 Task: Search one way flight ticket for 1 adult, 6 children, 1 infant in seat and 1 infant on lap in business from Yuma: Yuma International Airport/mcas Yuma to Greensboro: Piedmont Triad International Airport on 5-1-2023. Choice of flights is United. Number of bags: 2 carry on bags. Price is upto 30000. Outbound departure time preference is 6:30.
Action: Mouse moved to (298, 210)
Screenshot: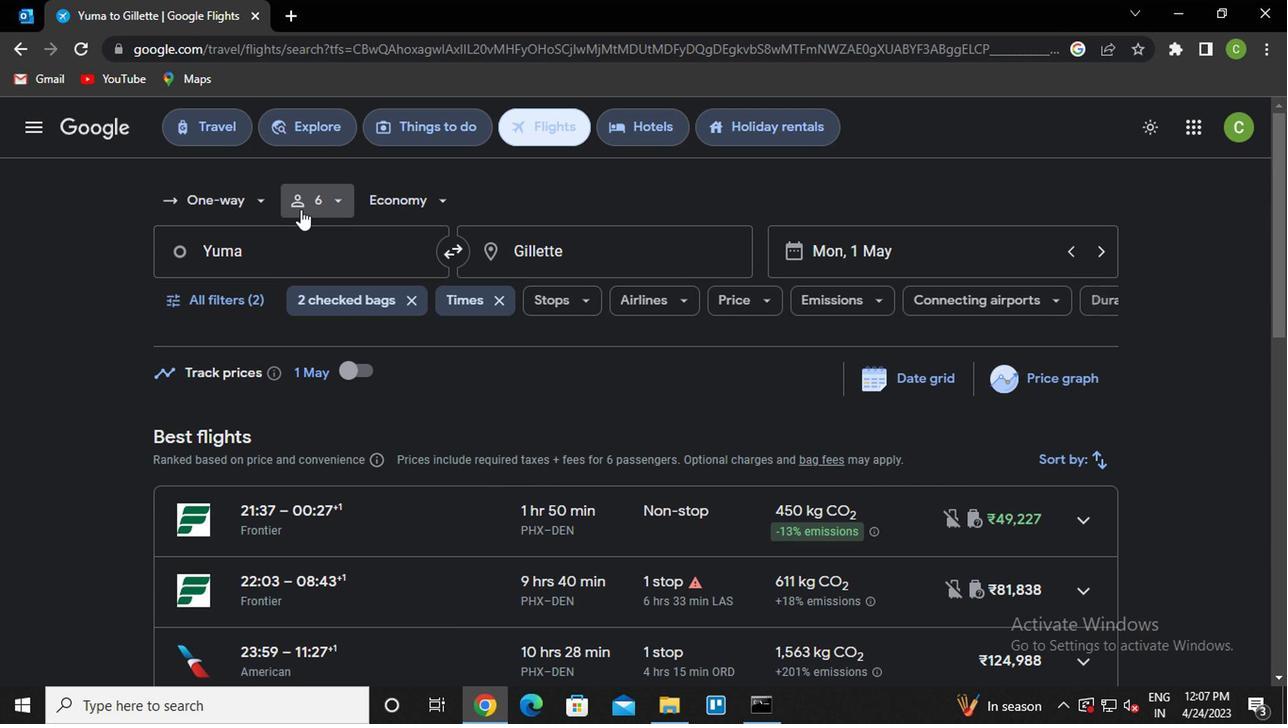 
Action: Mouse pressed left at (298, 210)
Screenshot: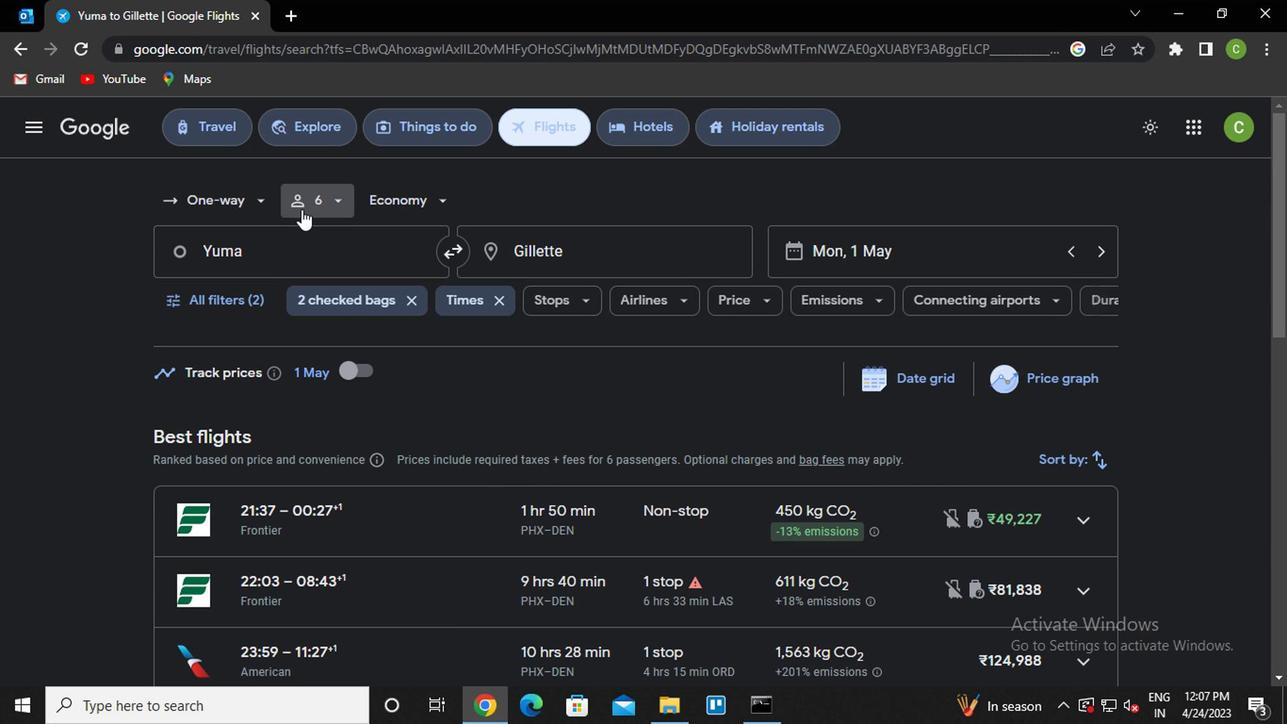 
Action: Mouse moved to (411, 250)
Screenshot: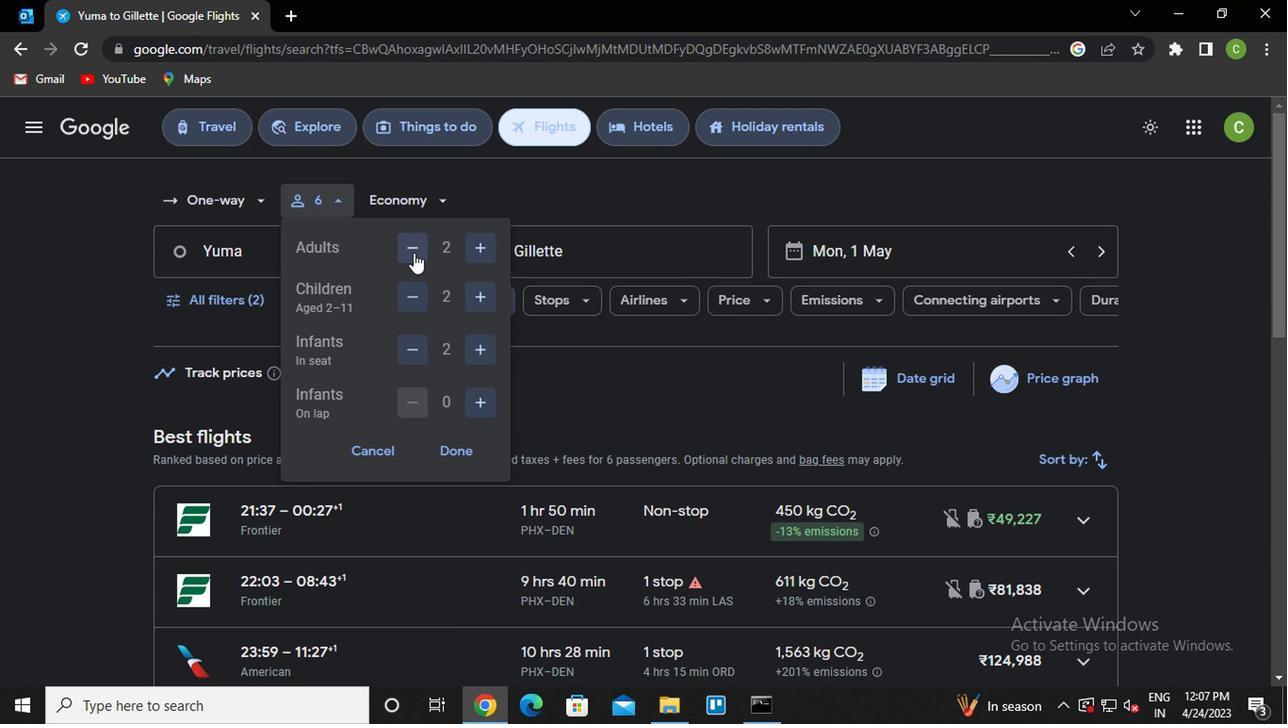 
Action: Mouse pressed left at (411, 250)
Screenshot: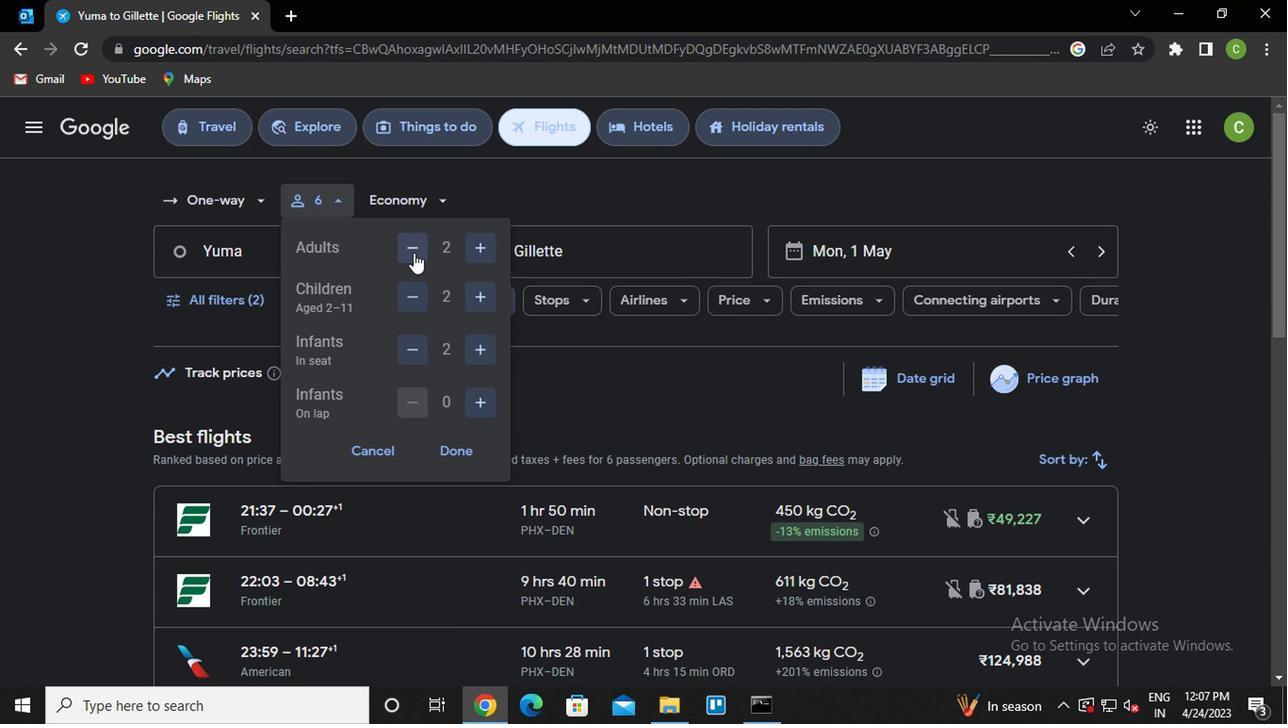 
Action: Mouse moved to (486, 293)
Screenshot: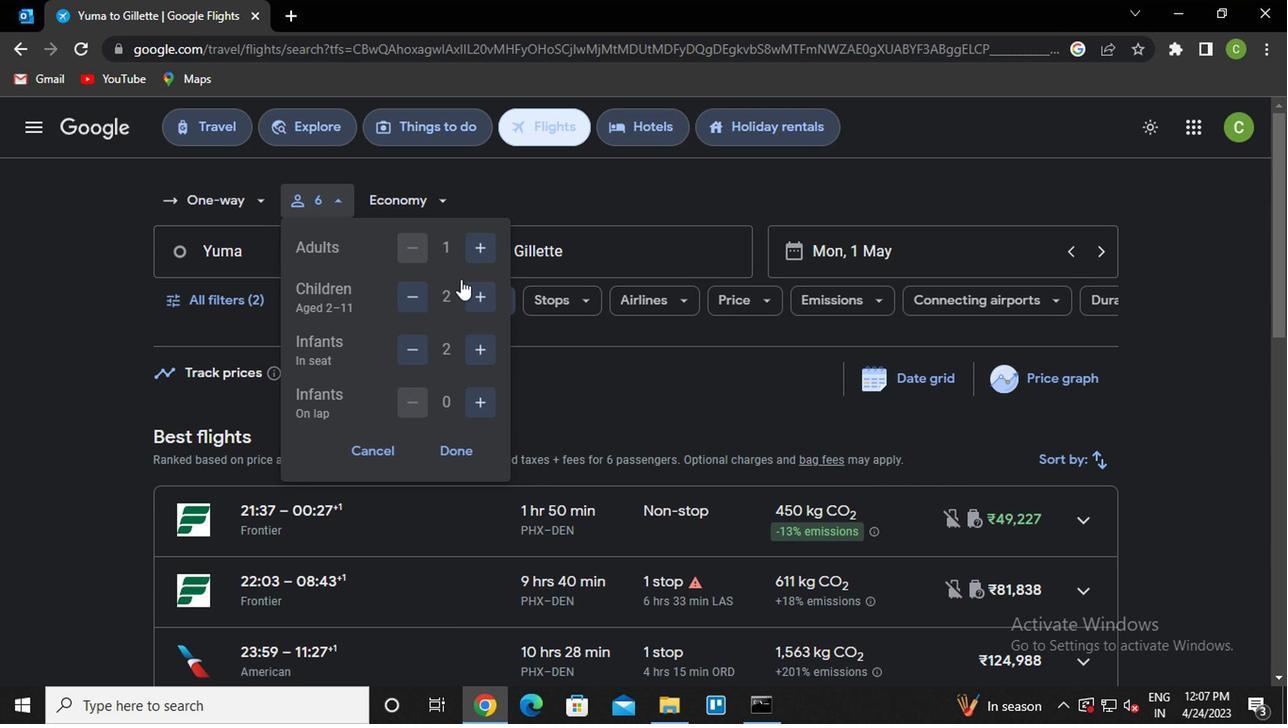 
Action: Mouse pressed left at (486, 293)
Screenshot: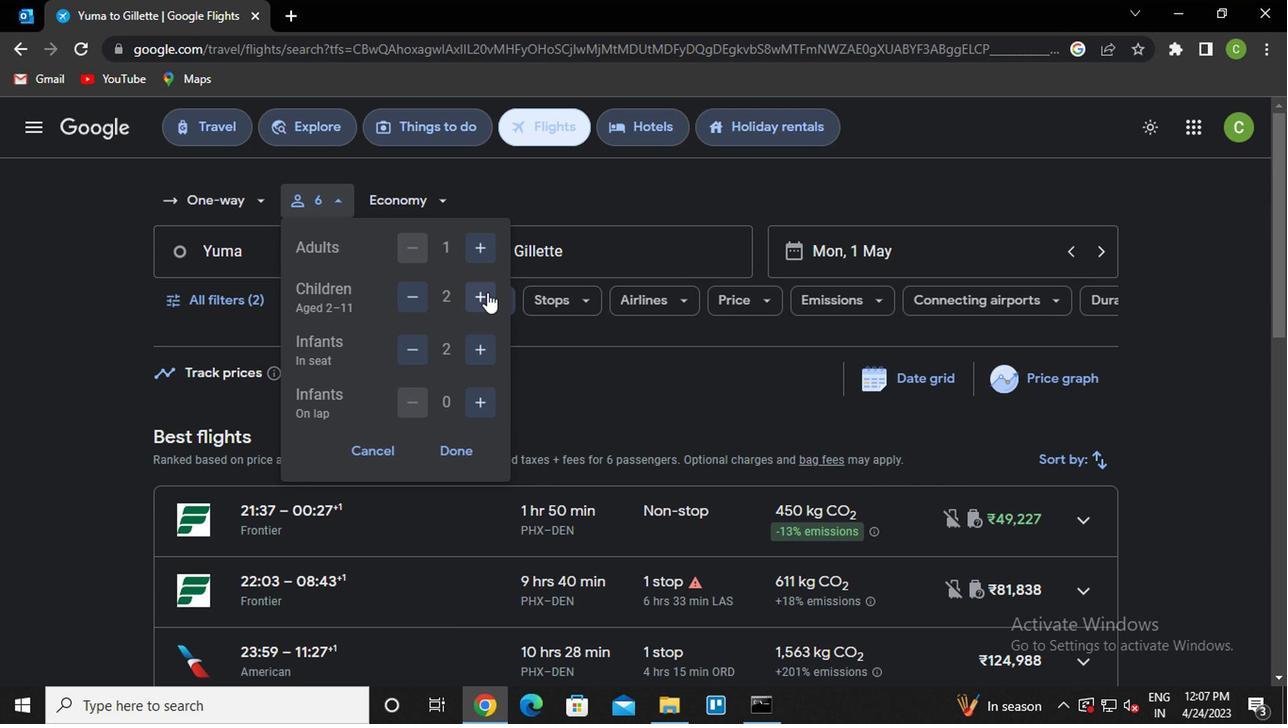 
Action: Mouse pressed left at (486, 293)
Screenshot: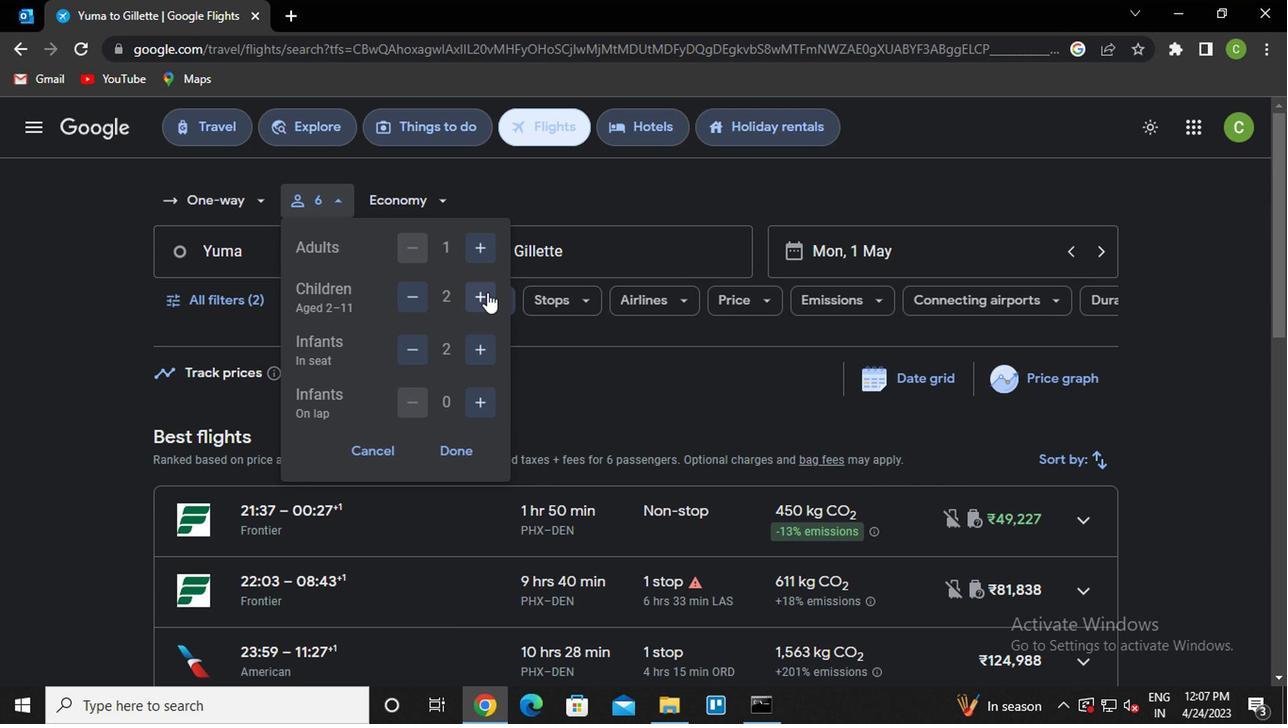 
Action: Mouse pressed left at (486, 293)
Screenshot: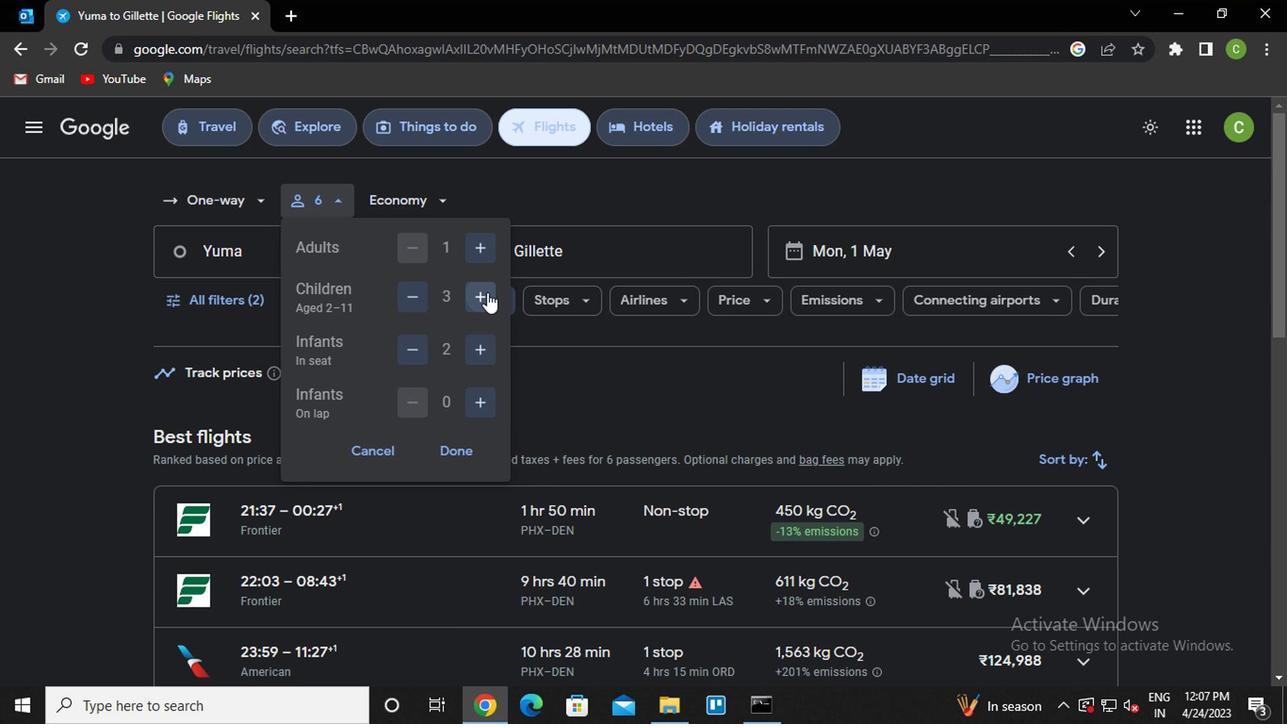 
Action: Mouse pressed left at (486, 293)
Screenshot: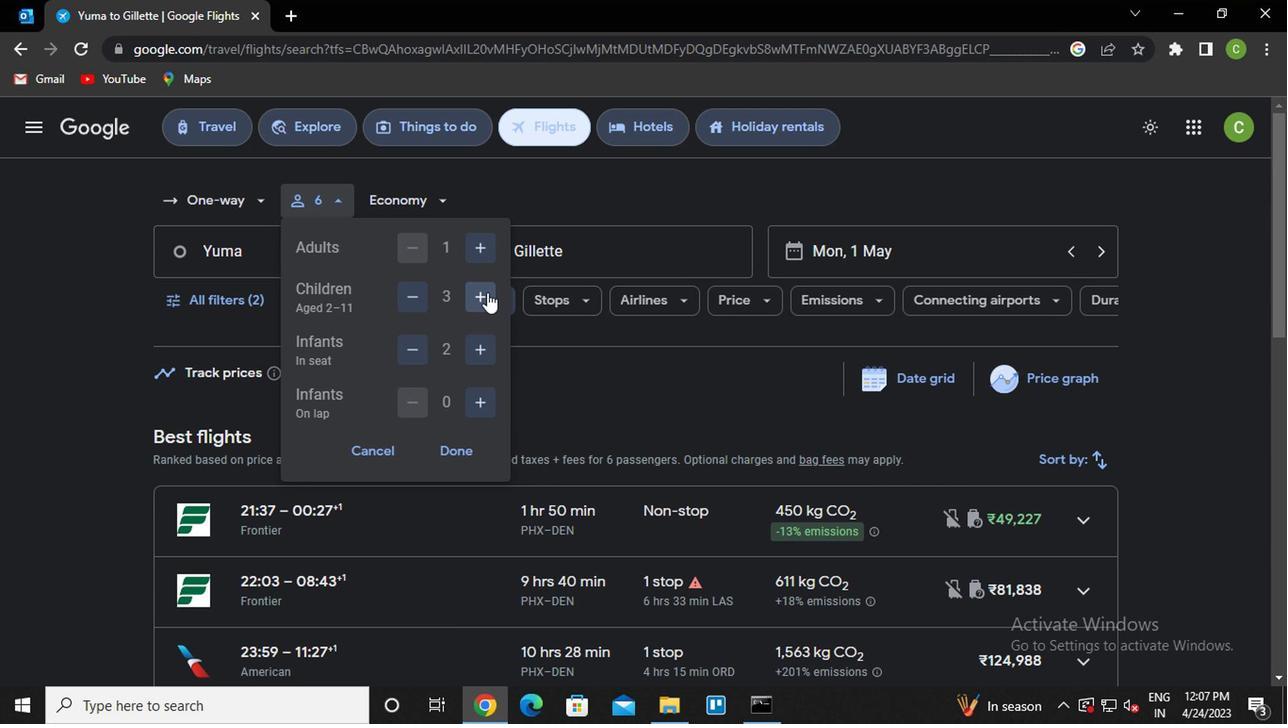 
Action: Mouse pressed left at (486, 293)
Screenshot: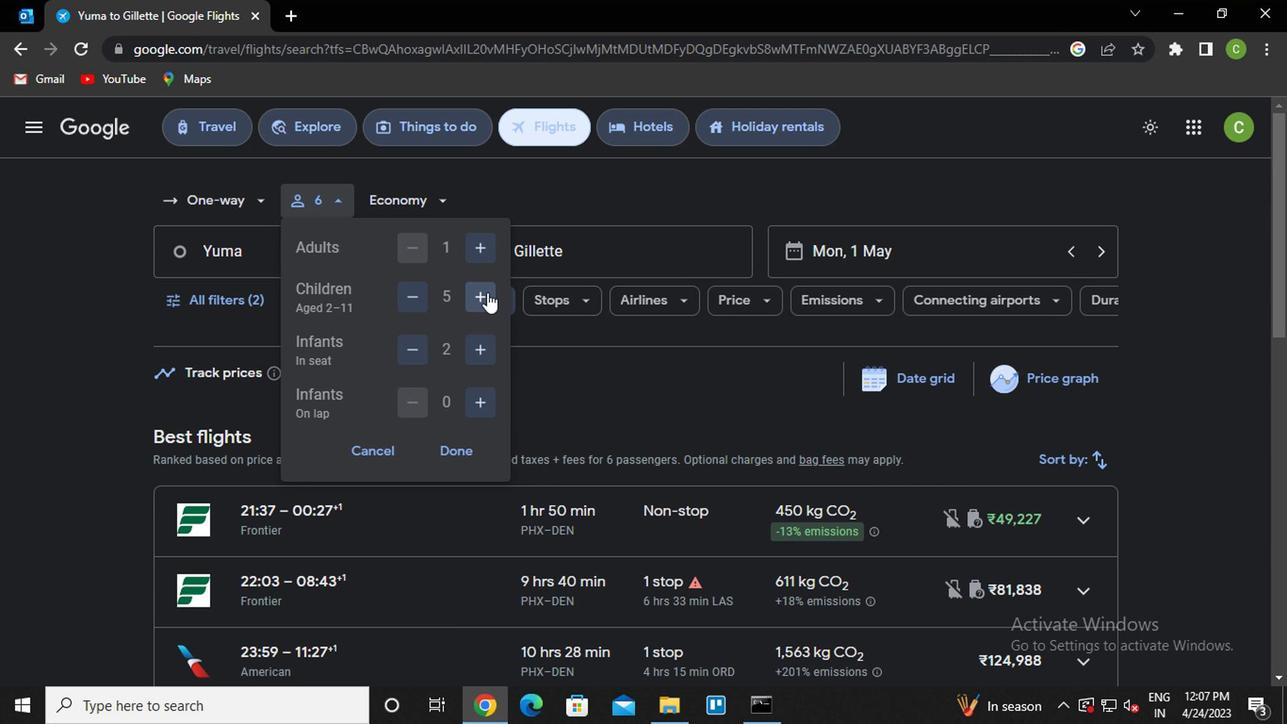 
Action: Mouse moved to (406, 297)
Screenshot: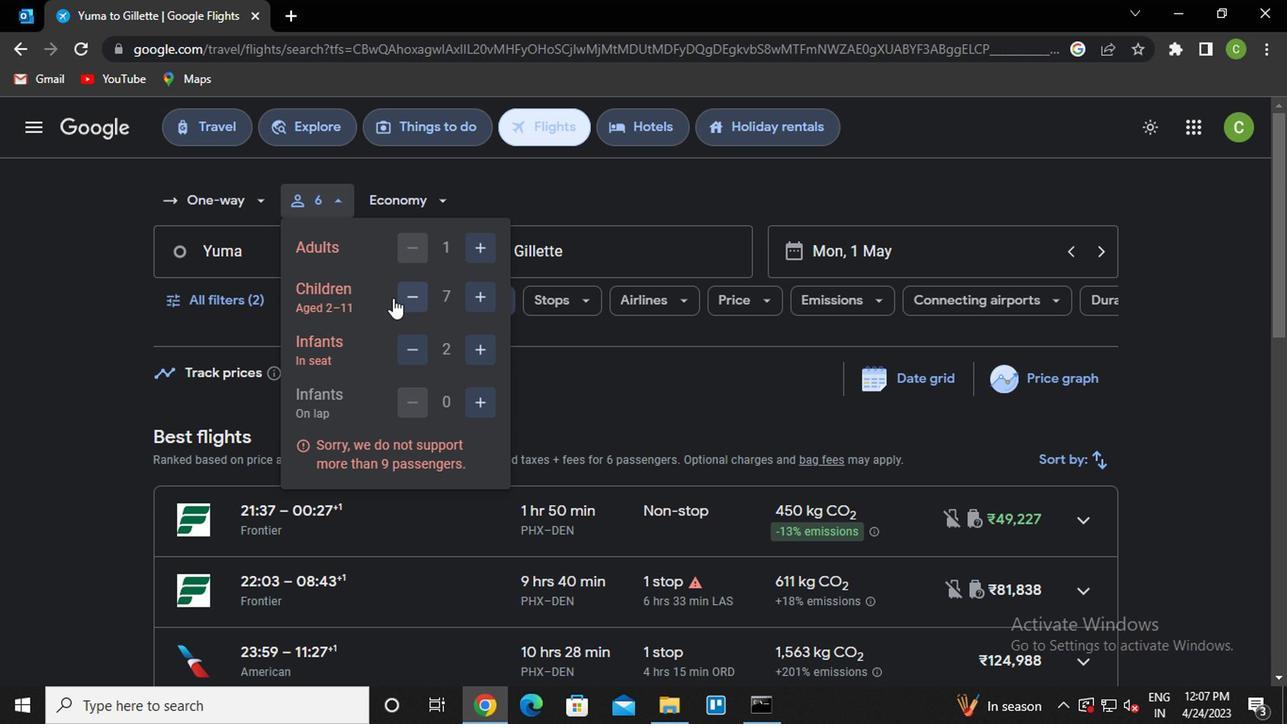 
Action: Mouse pressed left at (406, 297)
Screenshot: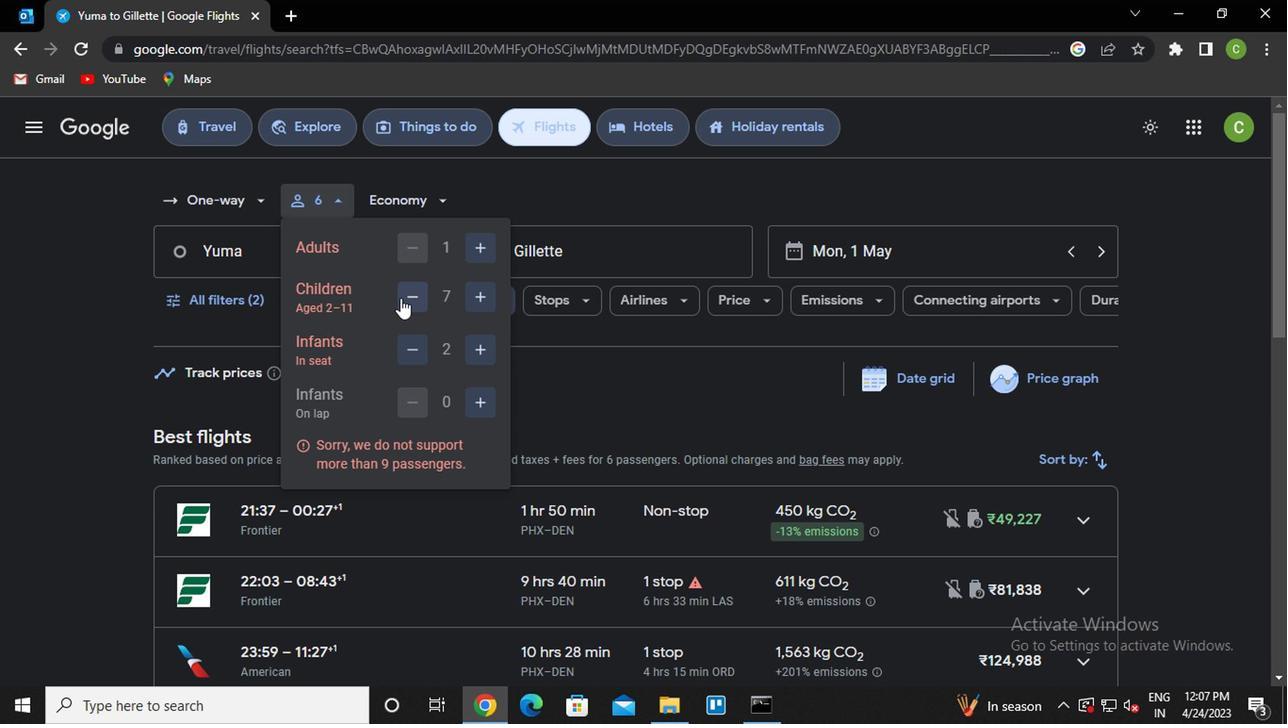 
Action: Mouse moved to (422, 356)
Screenshot: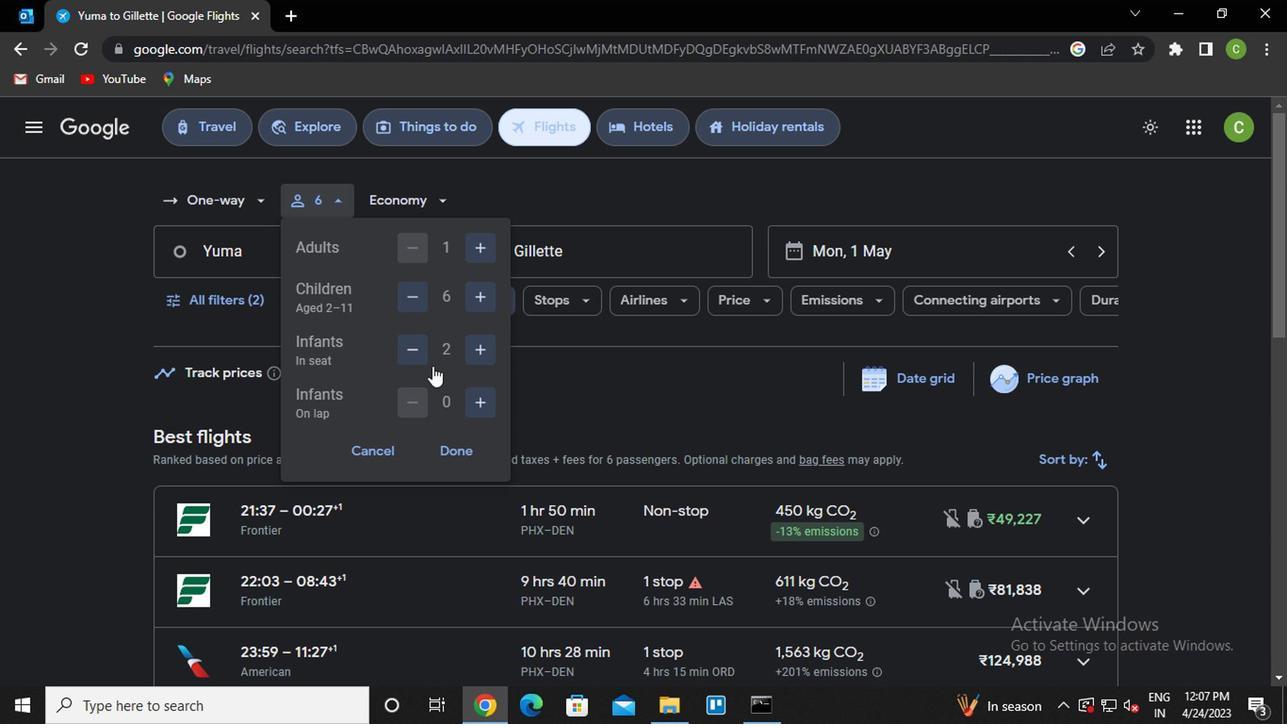
Action: Mouse pressed left at (422, 356)
Screenshot: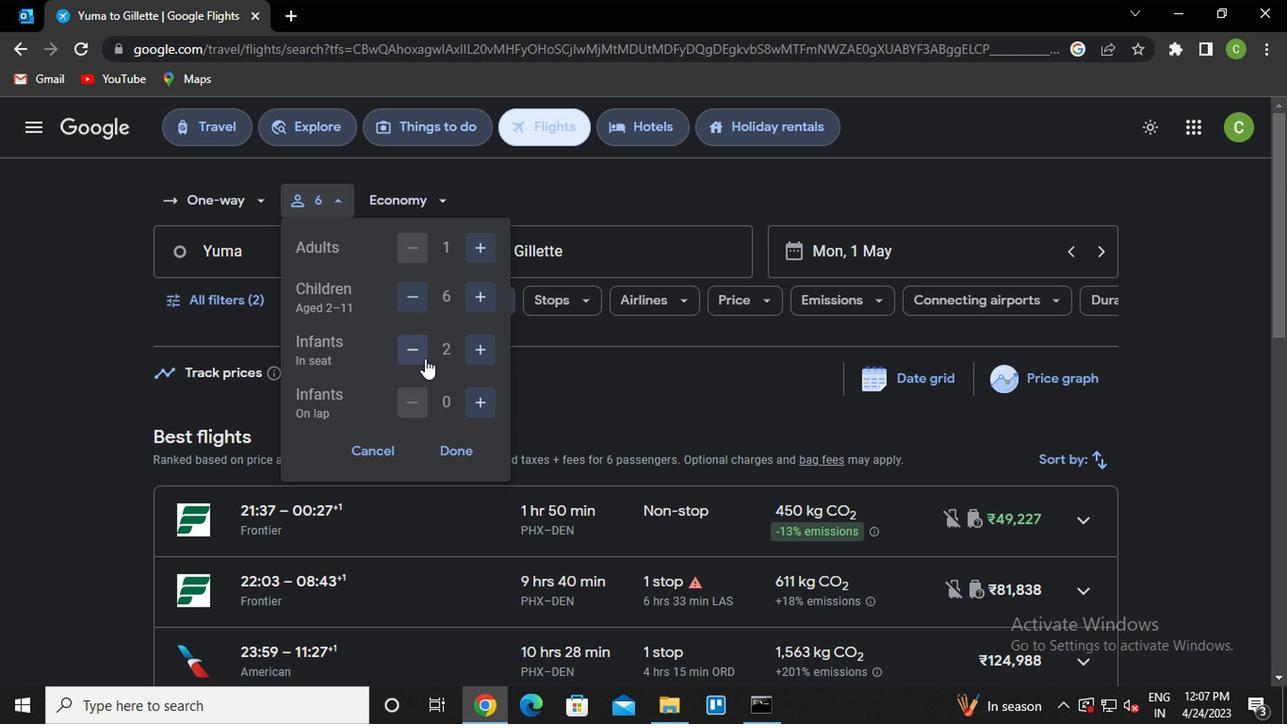 
Action: Mouse moved to (465, 409)
Screenshot: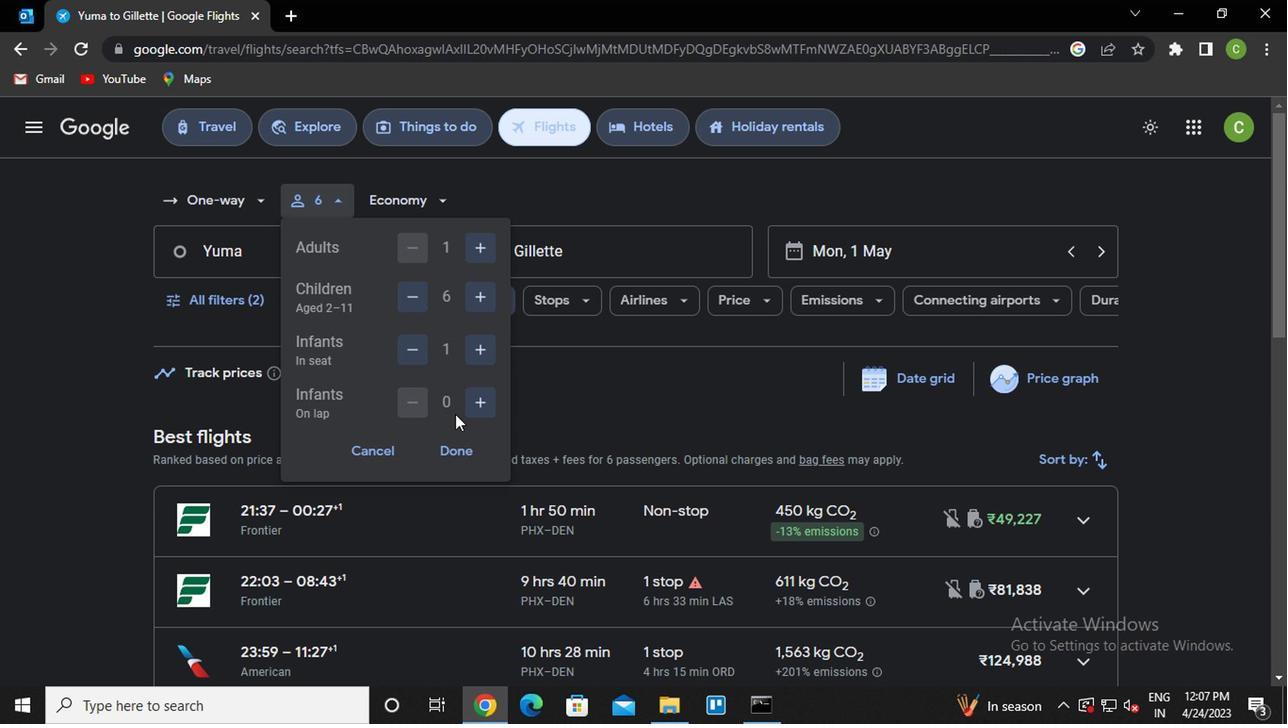 
Action: Mouse pressed left at (465, 409)
Screenshot: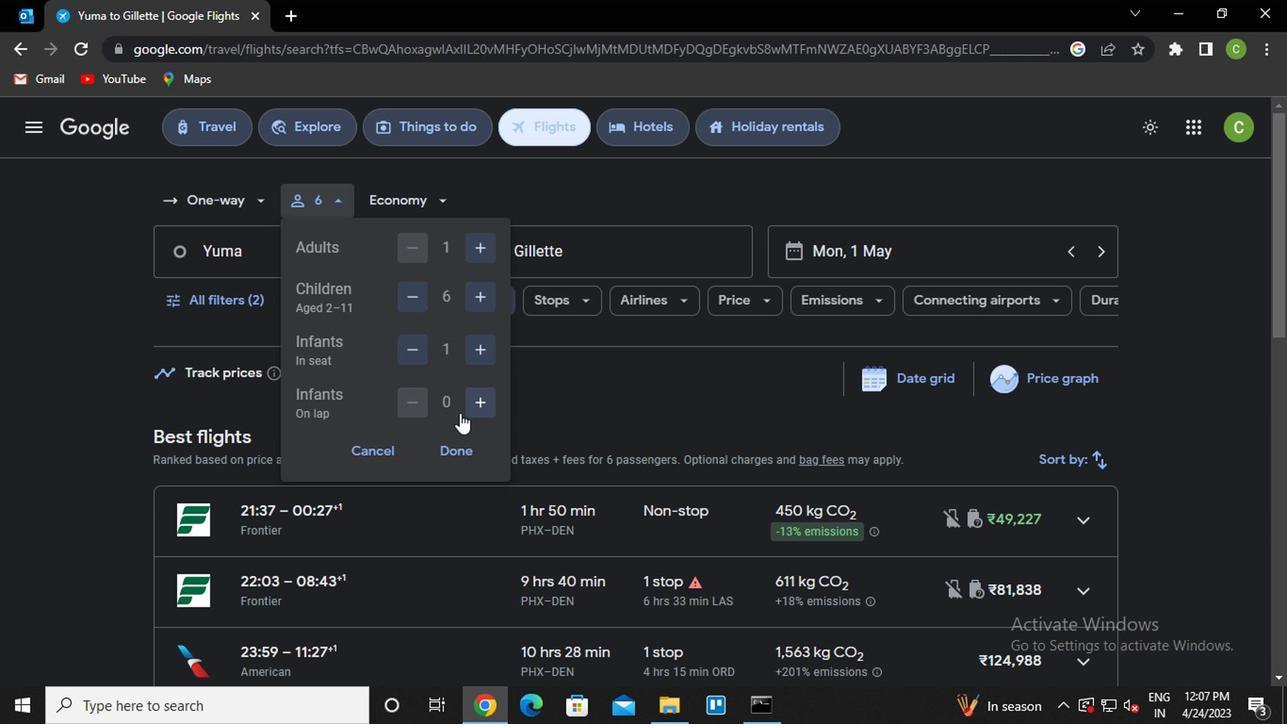 
Action: Mouse moved to (456, 443)
Screenshot: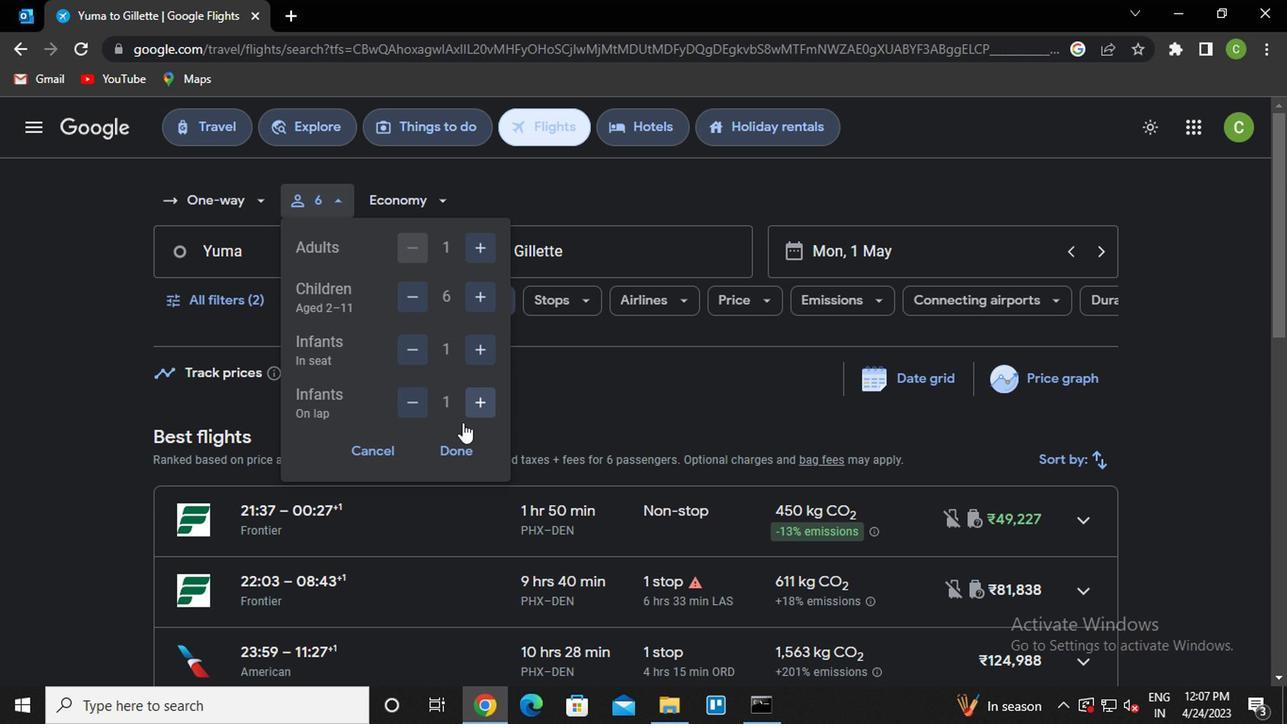 
Action: Mouse pressed left at (456, 443)
Screenshot: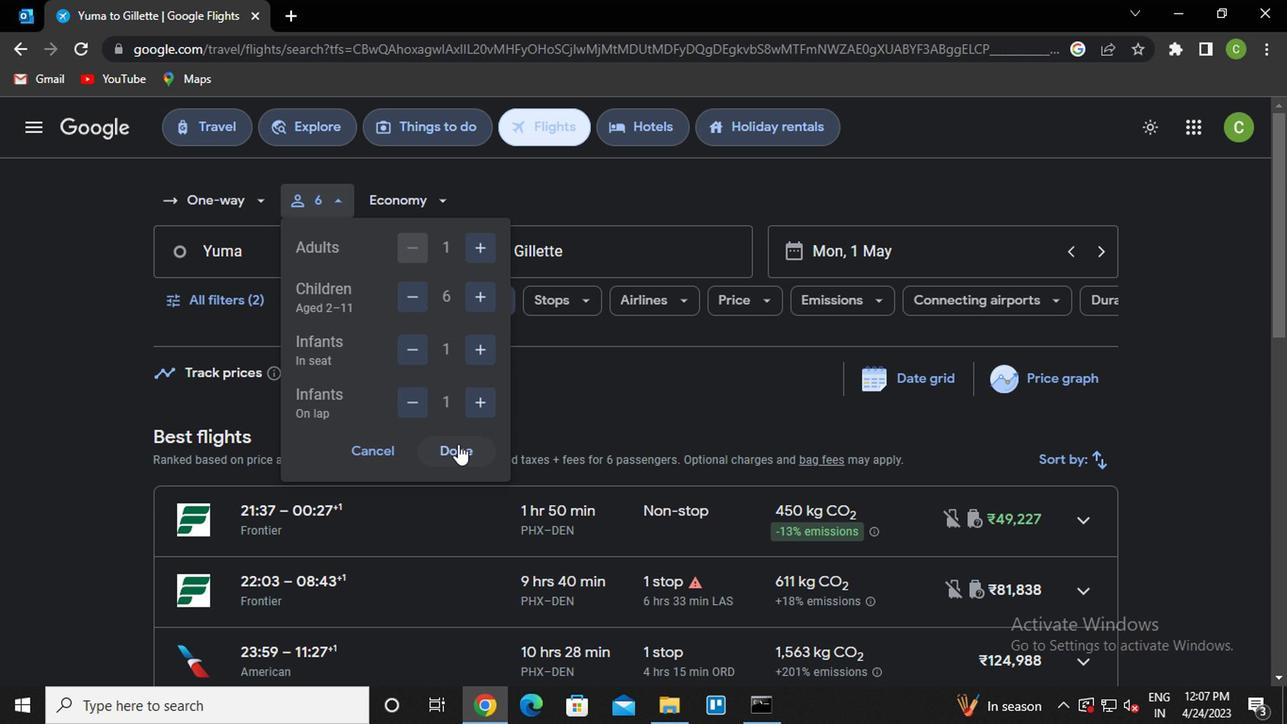 
Action: Mouse moved to (389, 200)
Screenshot: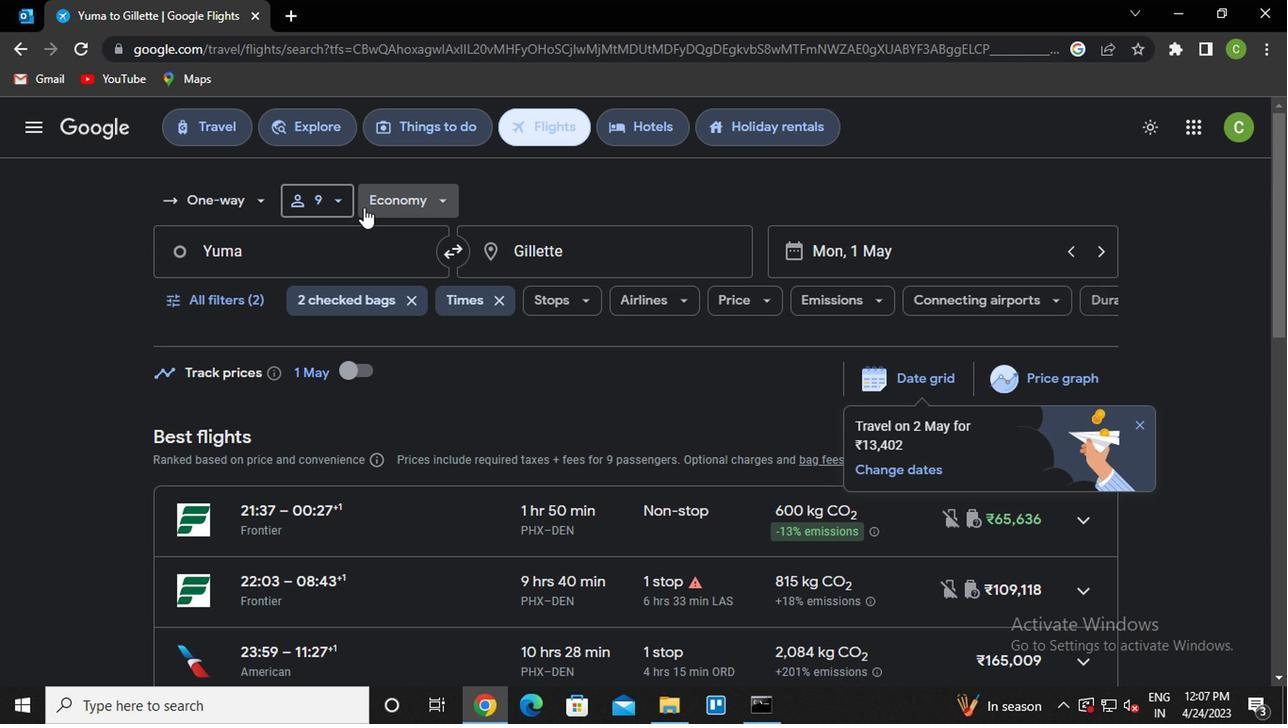 
Action: Mouse pressed left at (389, 200)
Screenshot: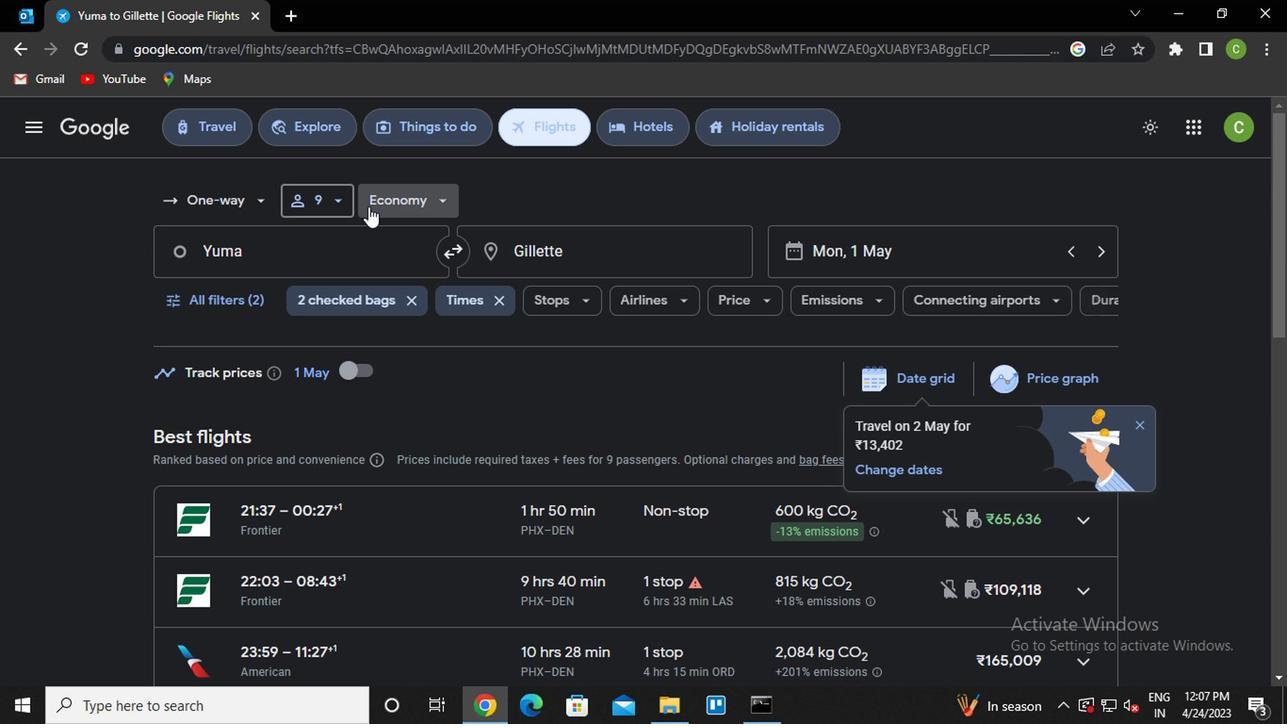 
Action: Mouse moved to (461, 337)
Screenshot: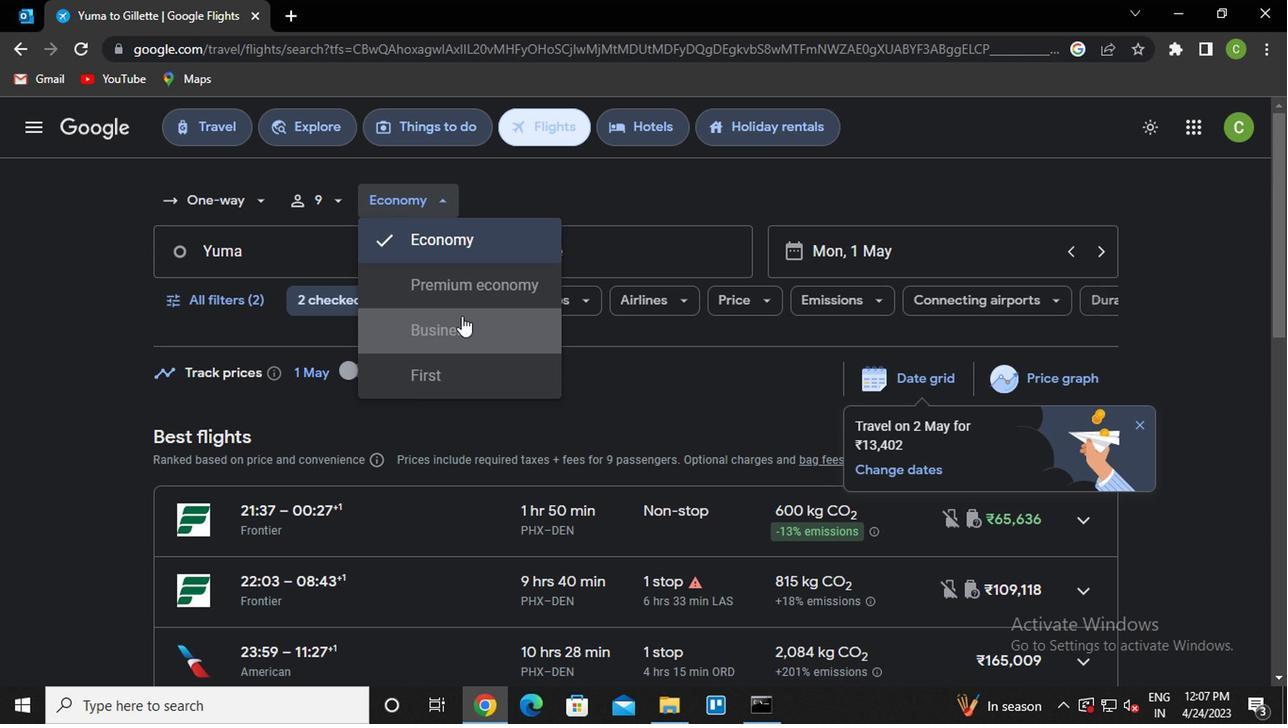 
Action: Mouse pressed left at (461, 337)
Screenshot: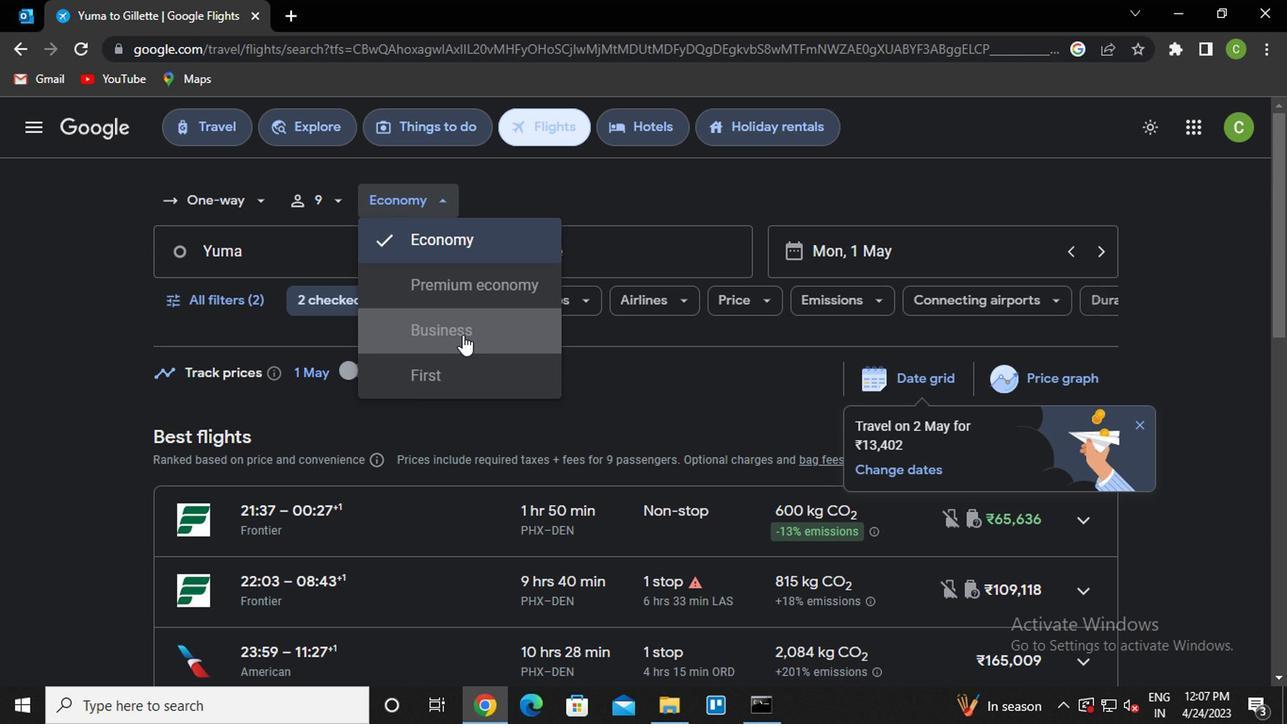 
Action: Mouse moved to (295, 248)
Screenshot: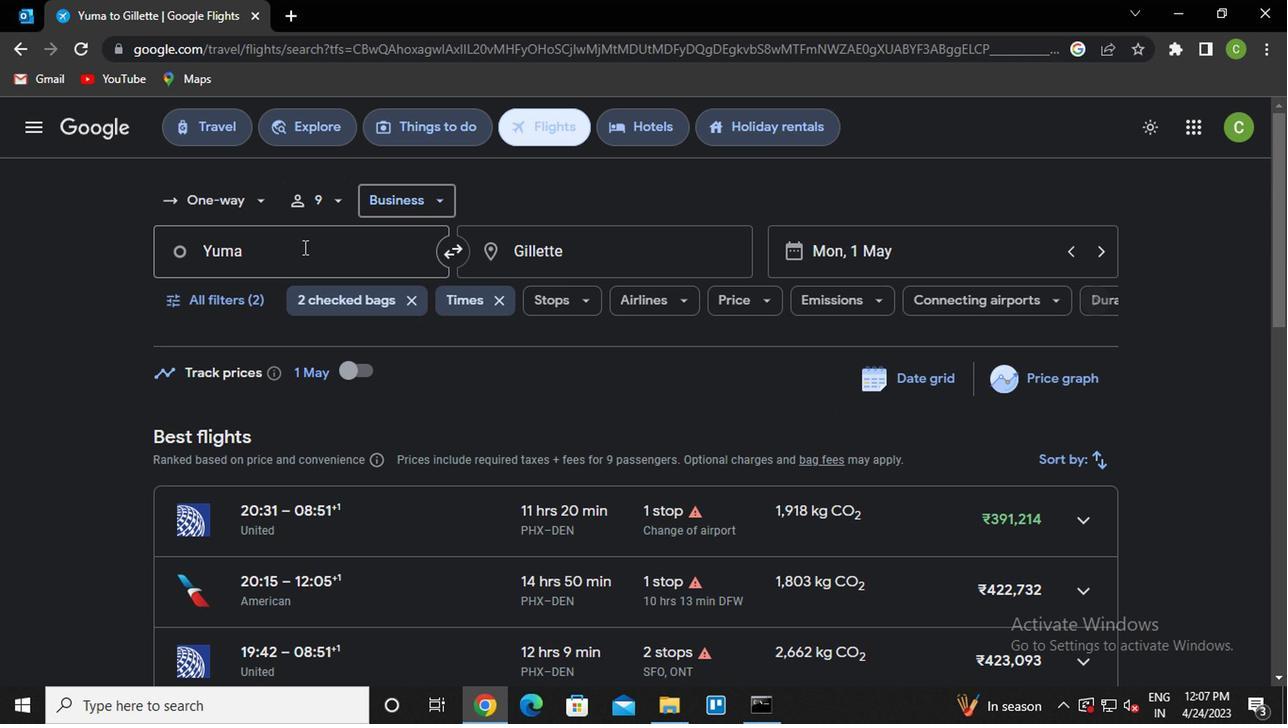
Action: Mouse pressed left at (295, 248)
Screenshot: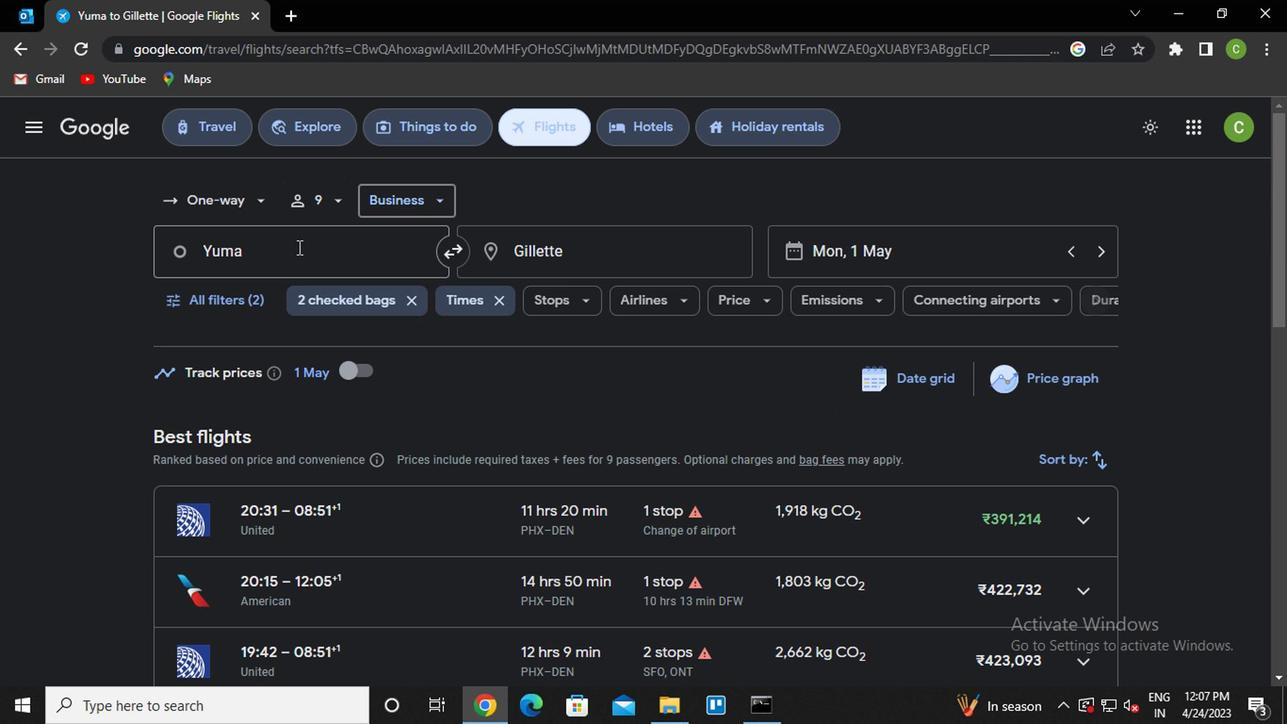 
Action: Mouse moved to (307, 311)
Screenshot: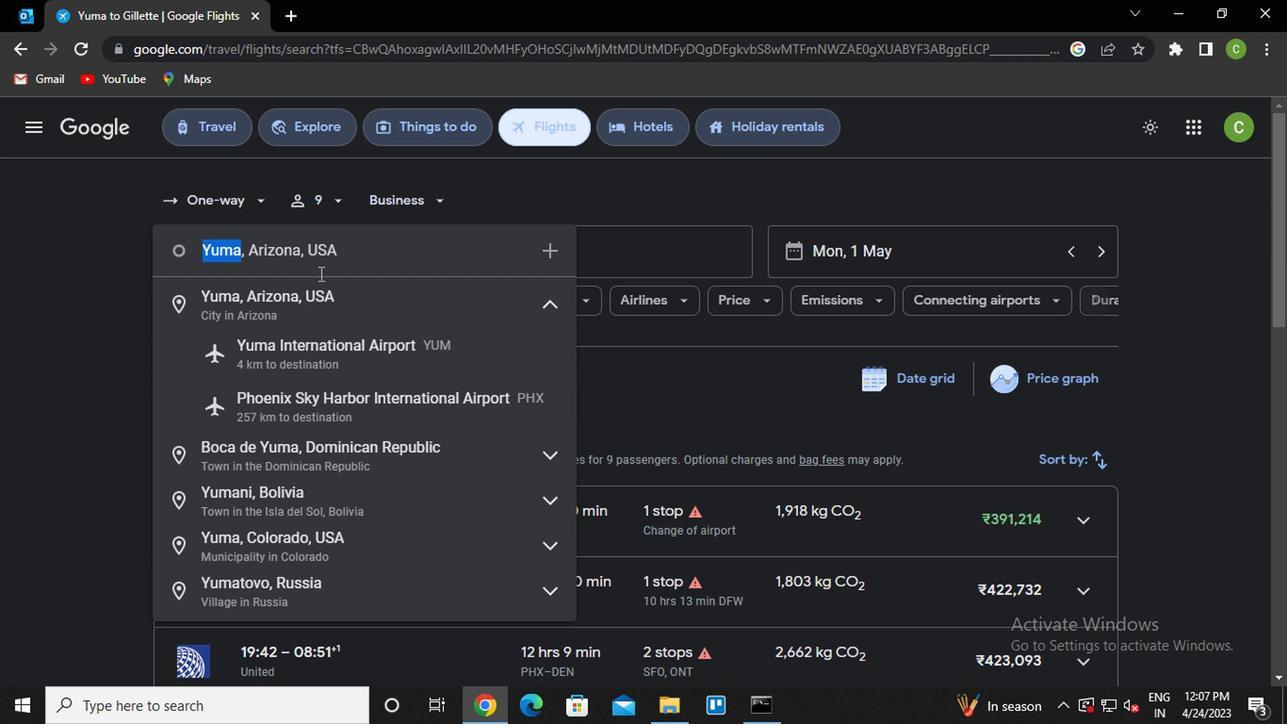 
Action: Mouse pressed left at (307, 311)
Screenshot: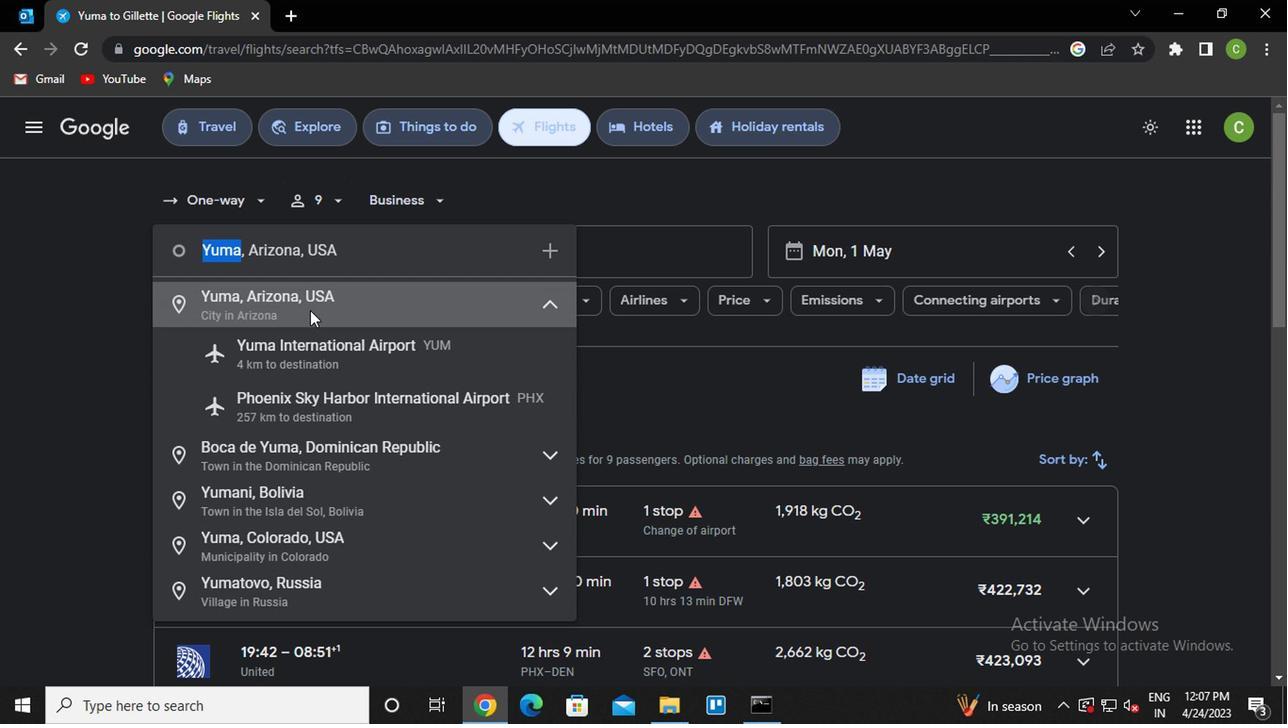 
Action: Mouse moved to (583, 258)
Screenshot: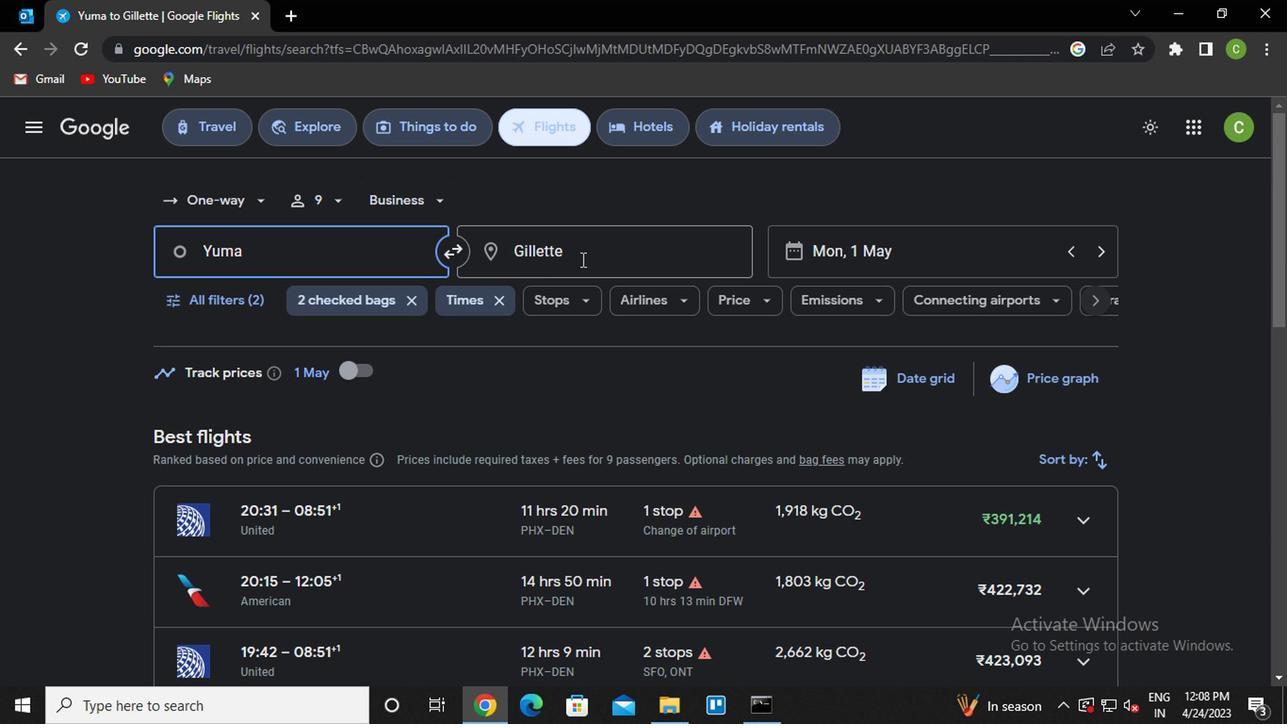 
Action: Mouse pressed left at (583, 258)
Screenshot: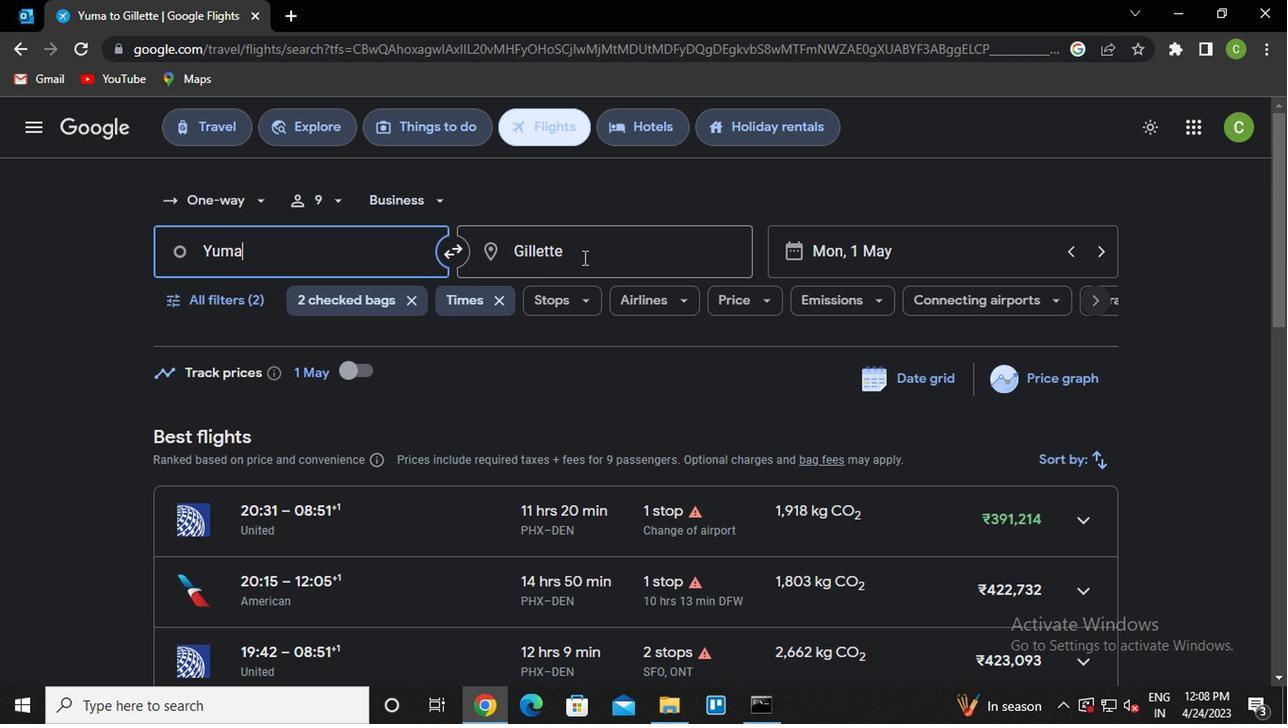 
Action: Mouse moved to (584, 260)
Screenshot: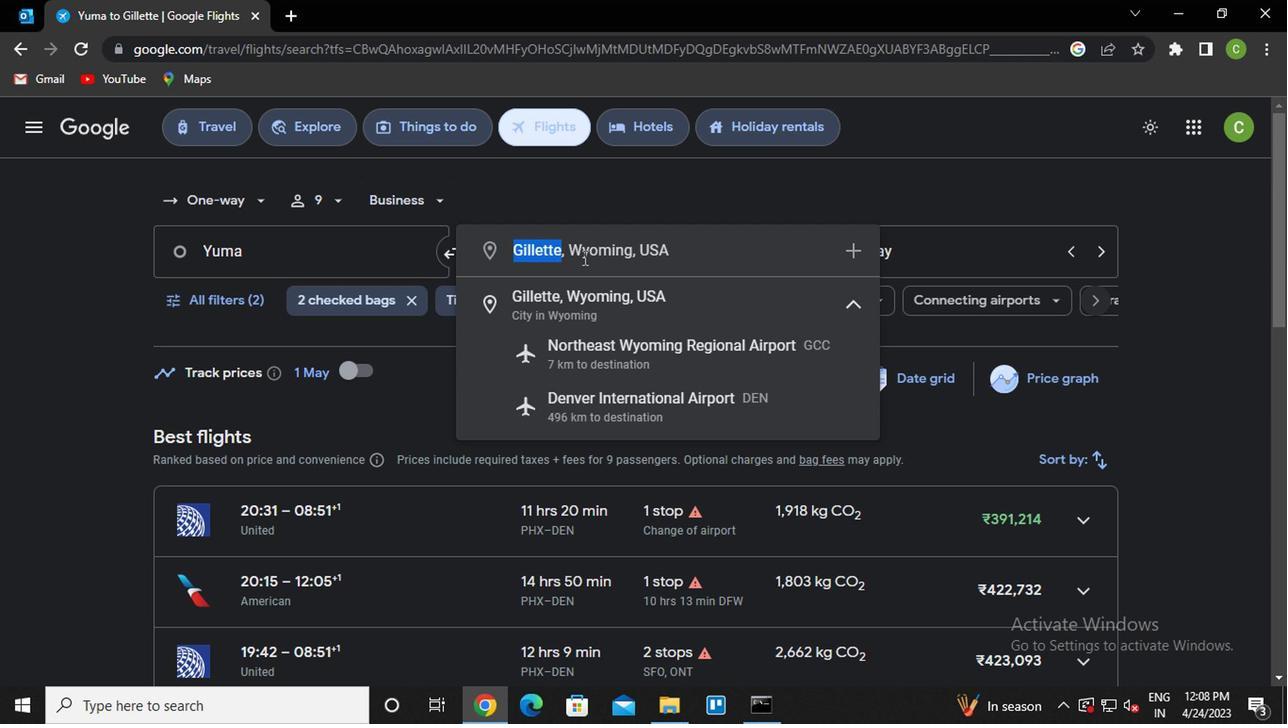
Action: Key pressed g<Key.caps_lock>reensboro<Key.enter>
Screenshot: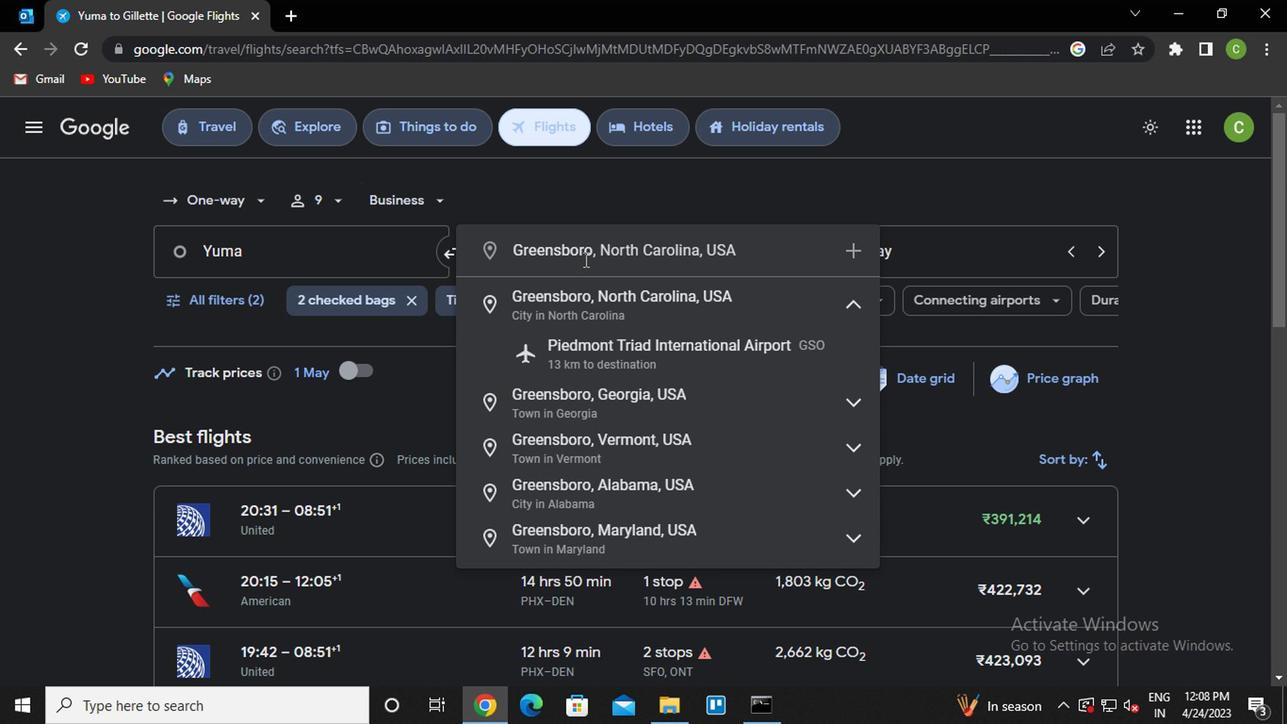 
Action: Mouse moved to (229, 314)
Screenshot: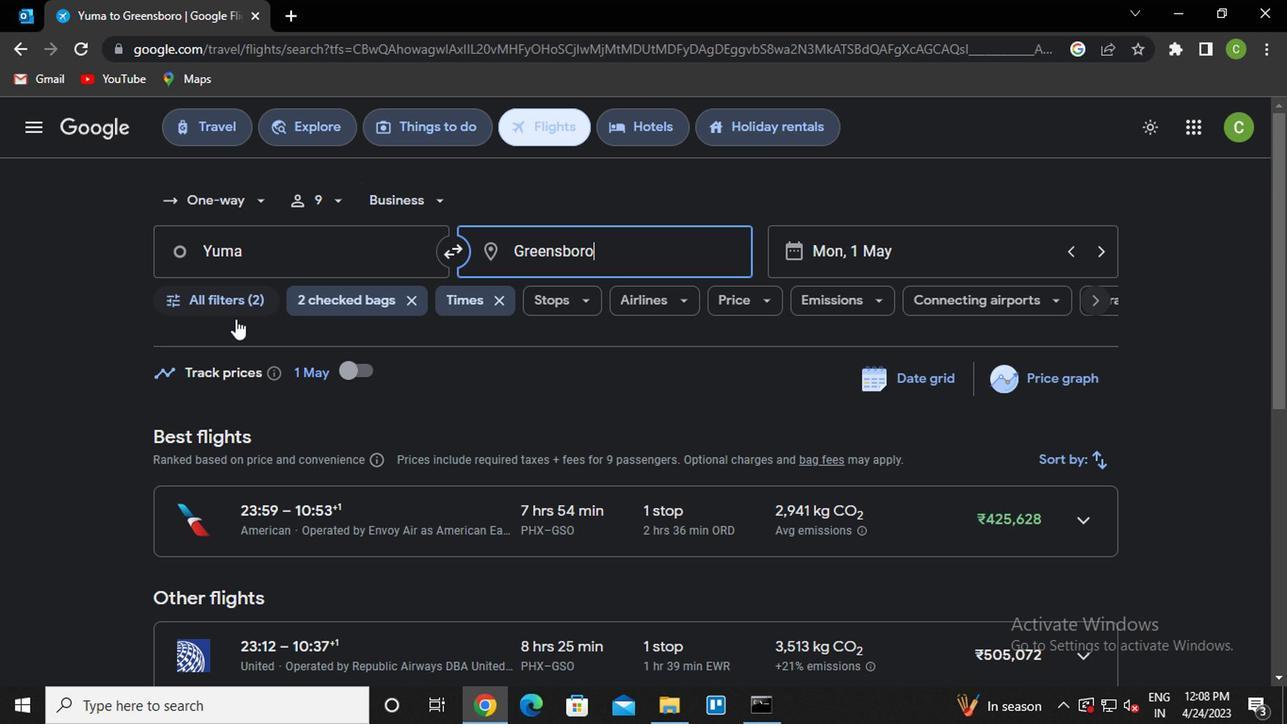 
Action: Mouse pressed left at (229, 314)
Screenshot: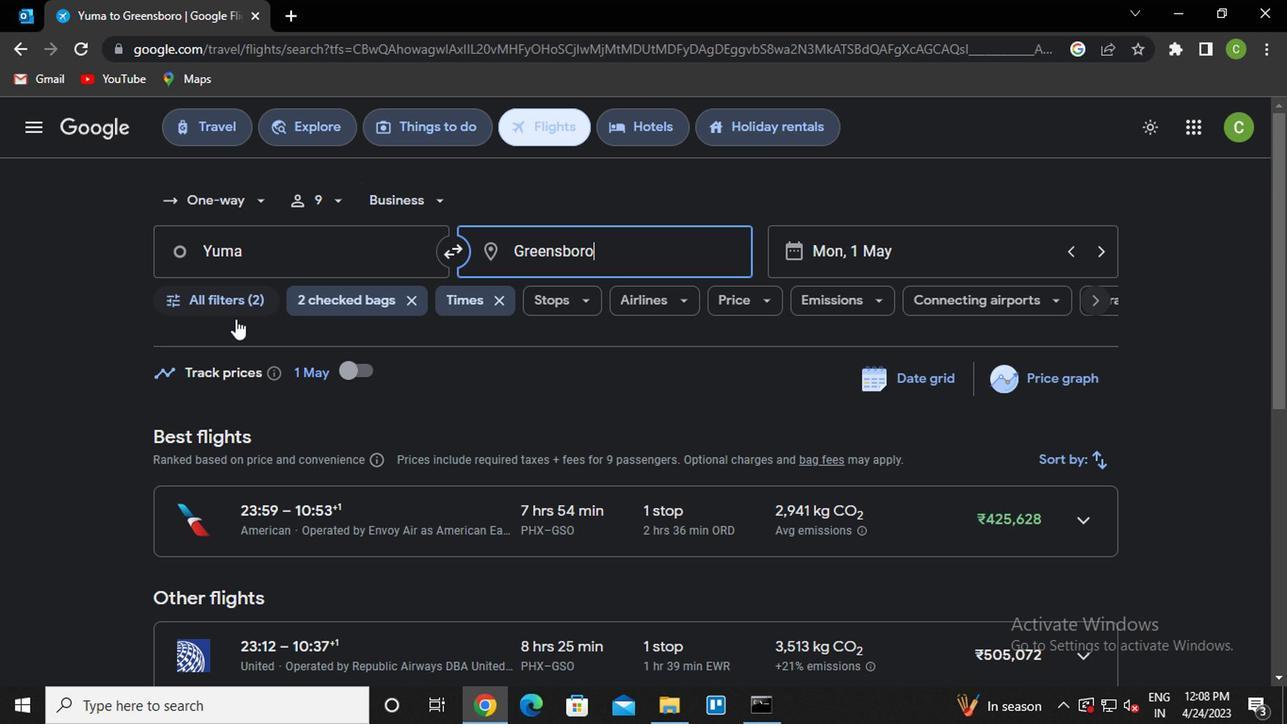 
Action: Mouse moved to (281, 549)
Screenshot: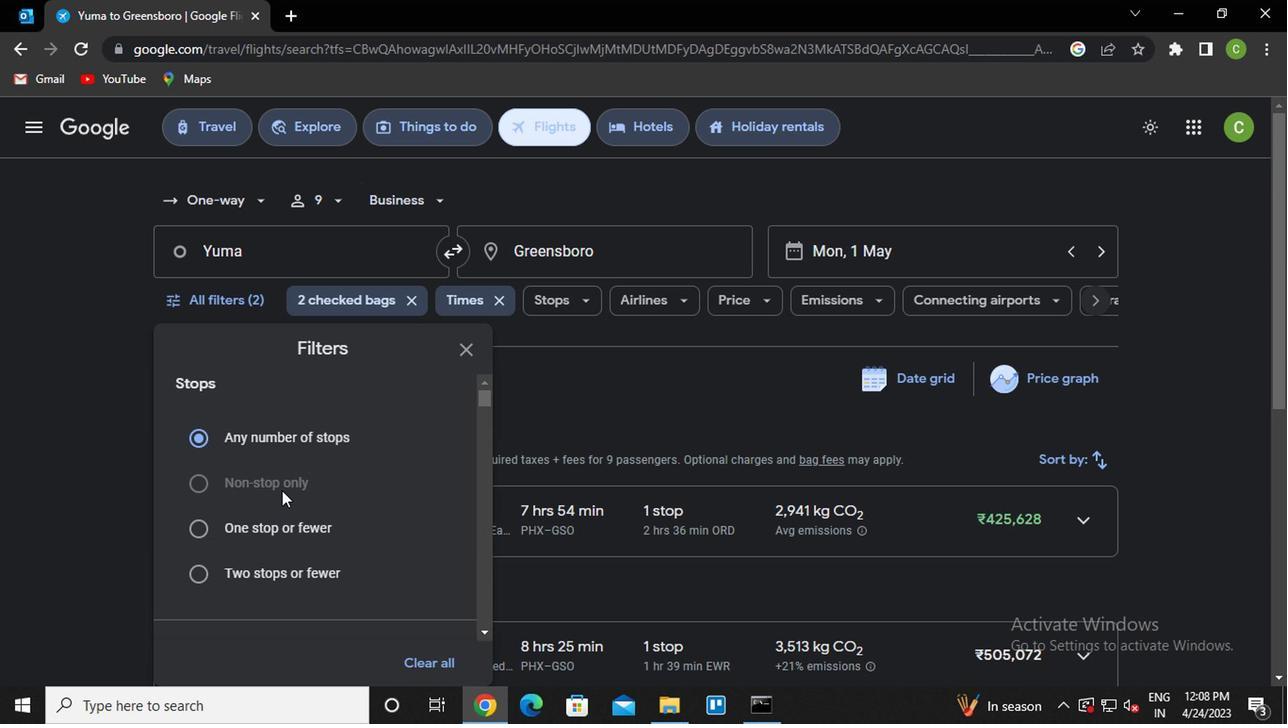 
Action: Mouse scrolled (281, 549) with delta (0, 0)
Screenshot: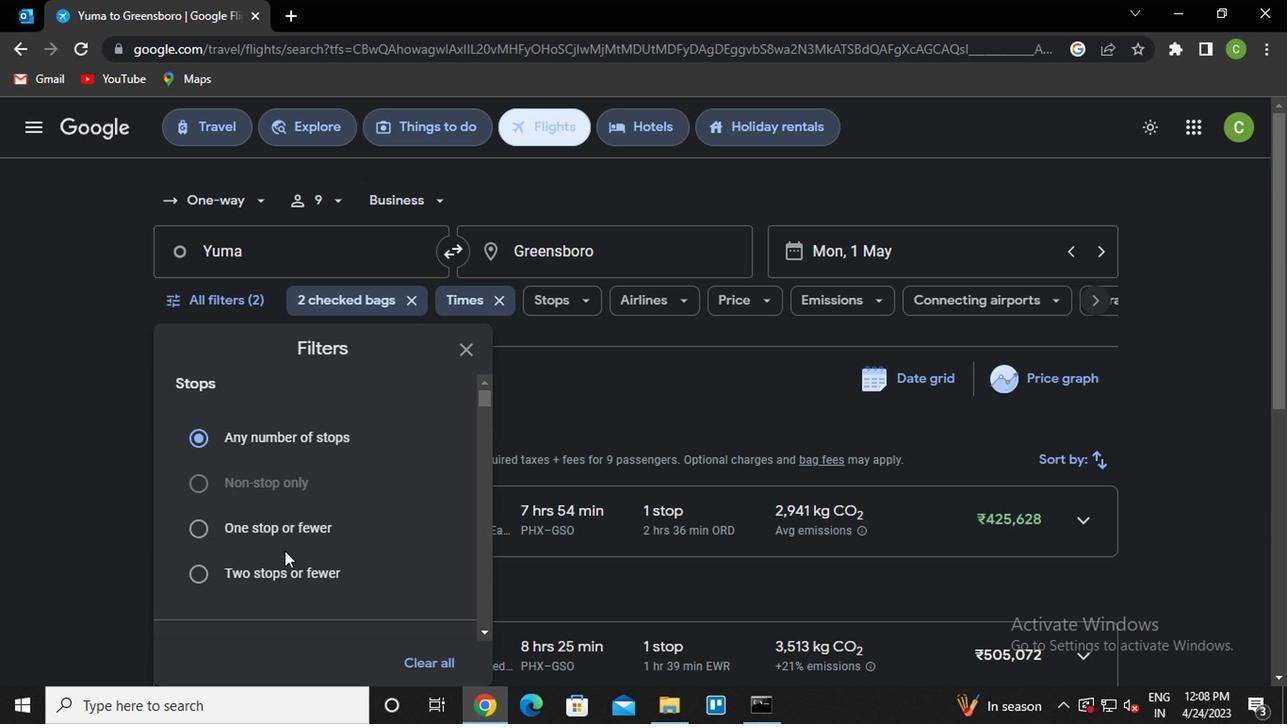
Action: Mouse scrolled (281, 549) with delta (0, 0)
Screenshot: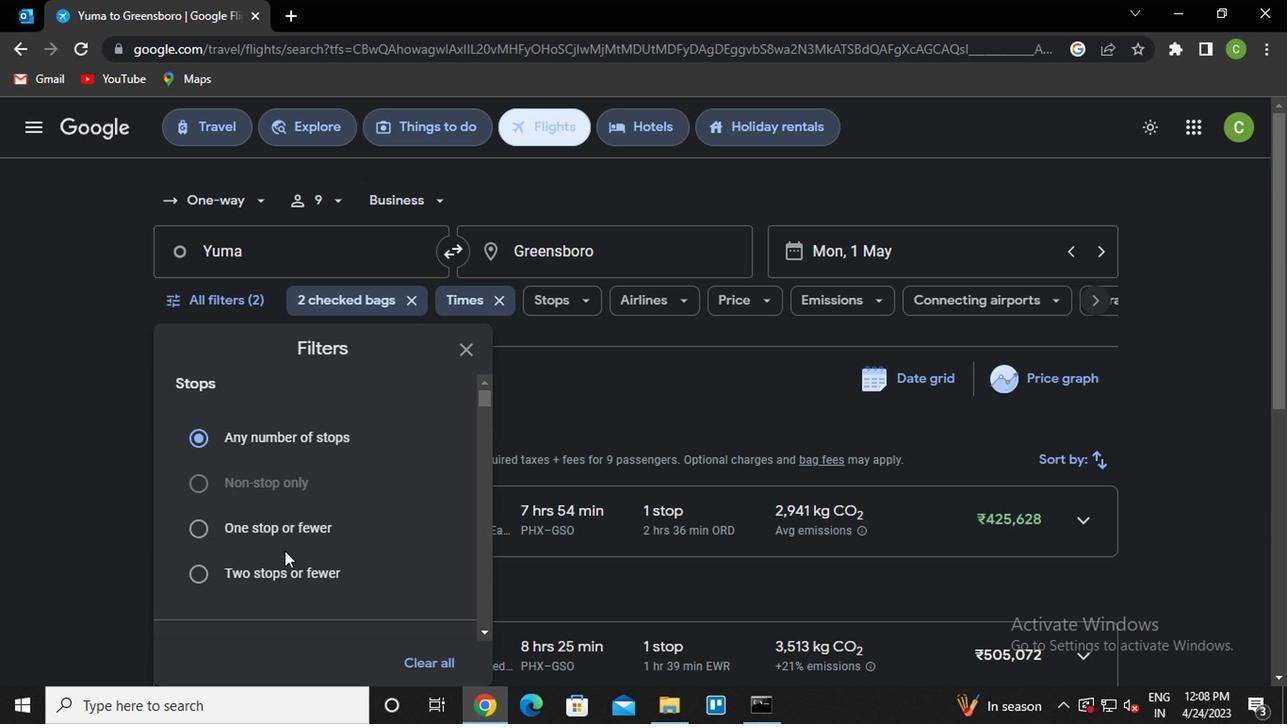 
Action: Mouse scrolled (281, 549) with delta (0, 0)
Screenshot: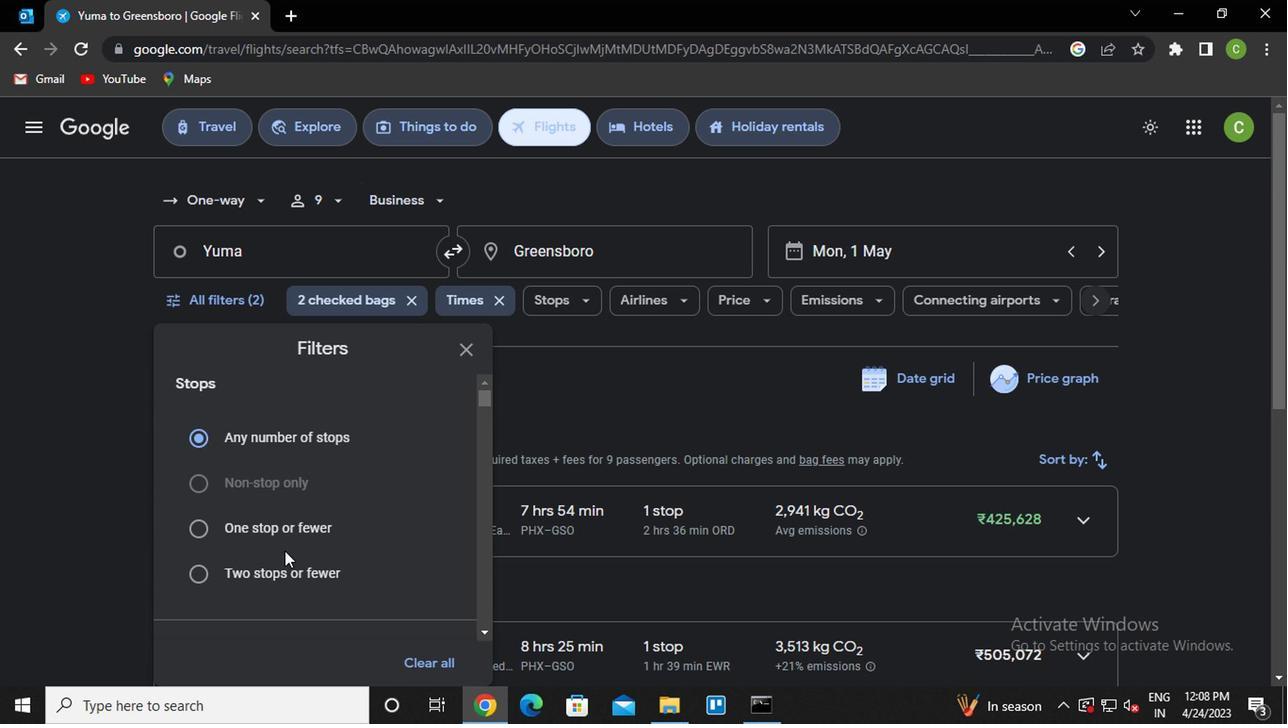 
Action: Mouse moved to (281, 549)
Screenshot: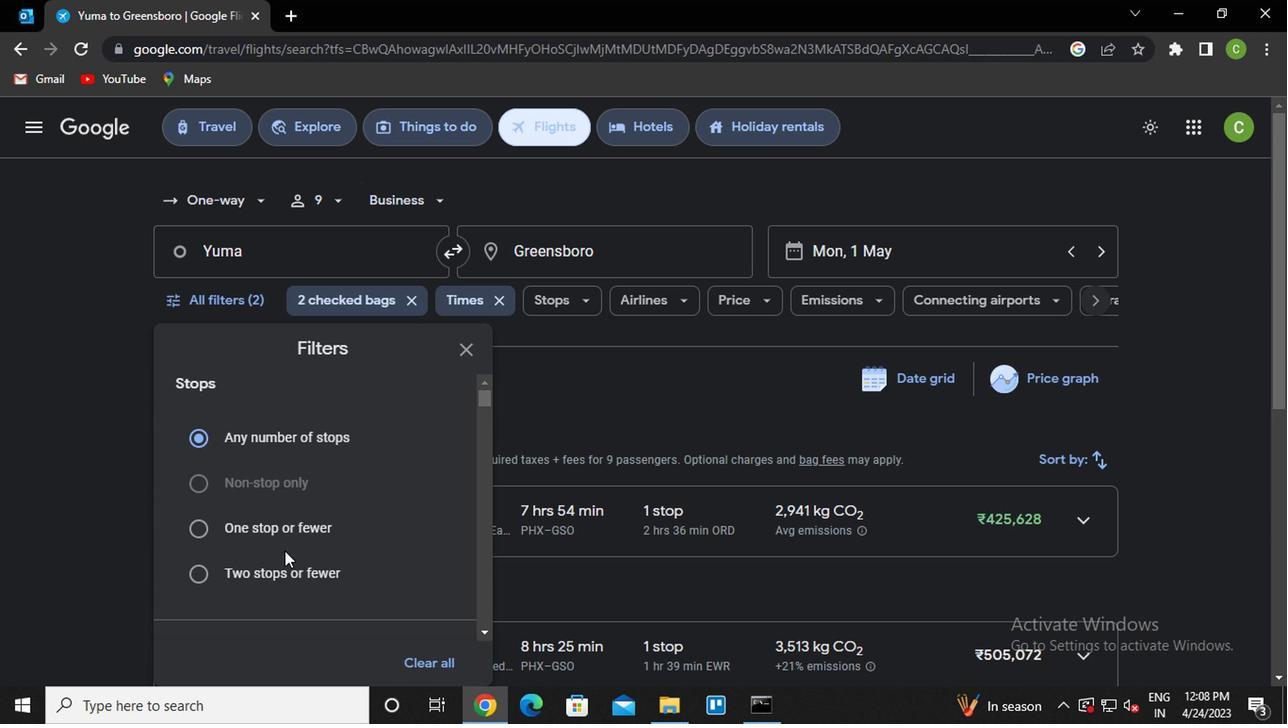 
Action: Mouse scrolled (281, 549) with delta (0, 0)
Screenshot: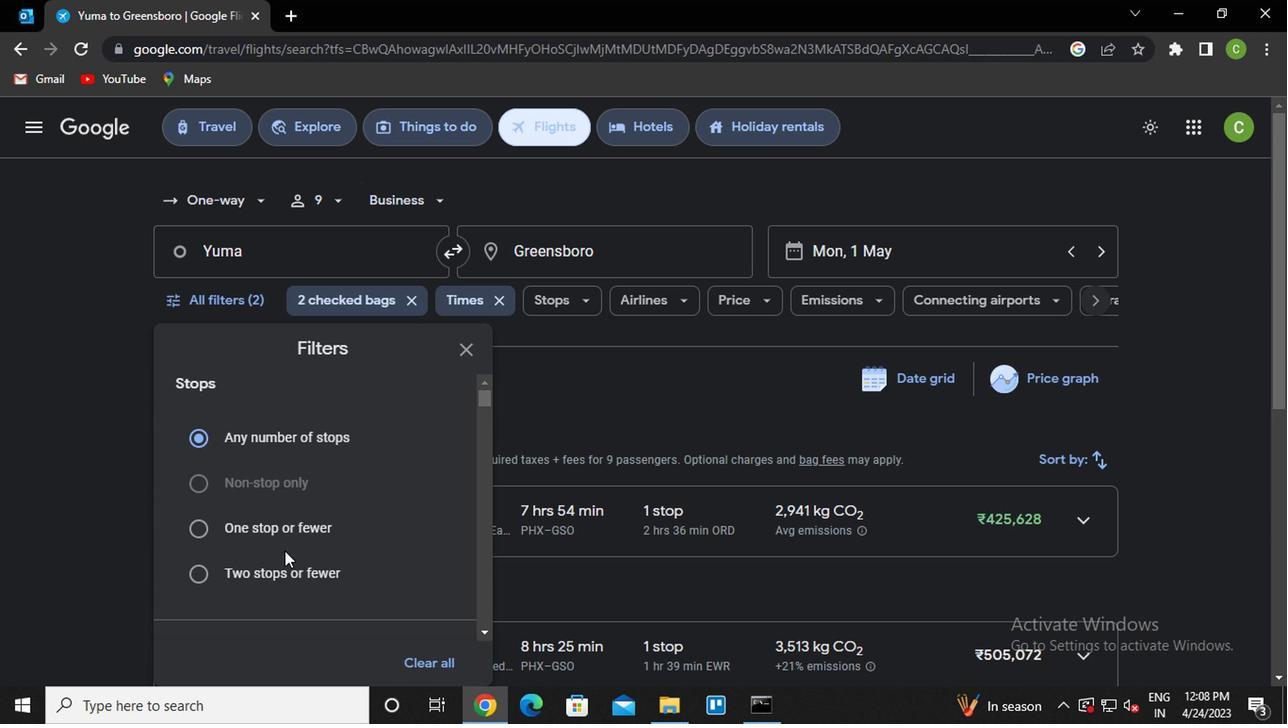 
Action: Mouse moved to (281, 547)
Screenshot: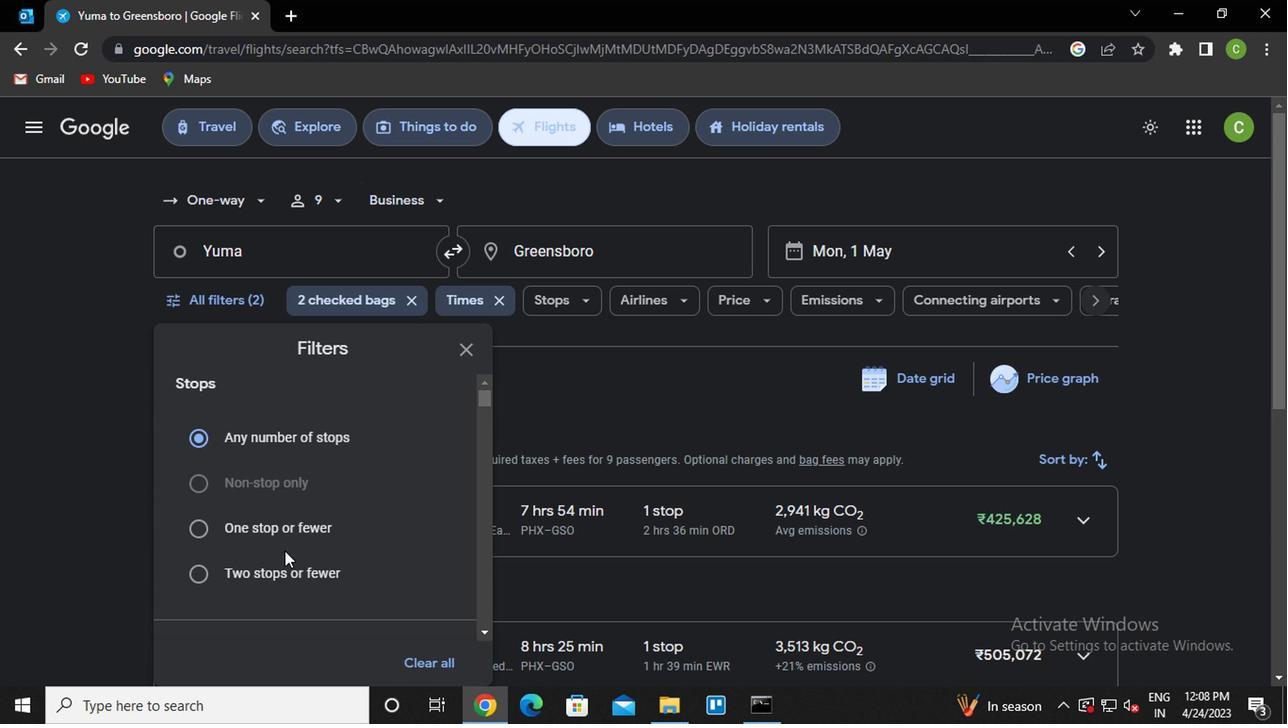 
Action: Mouse scrolled (281, 546) with delta (0, 0)
Screenshot: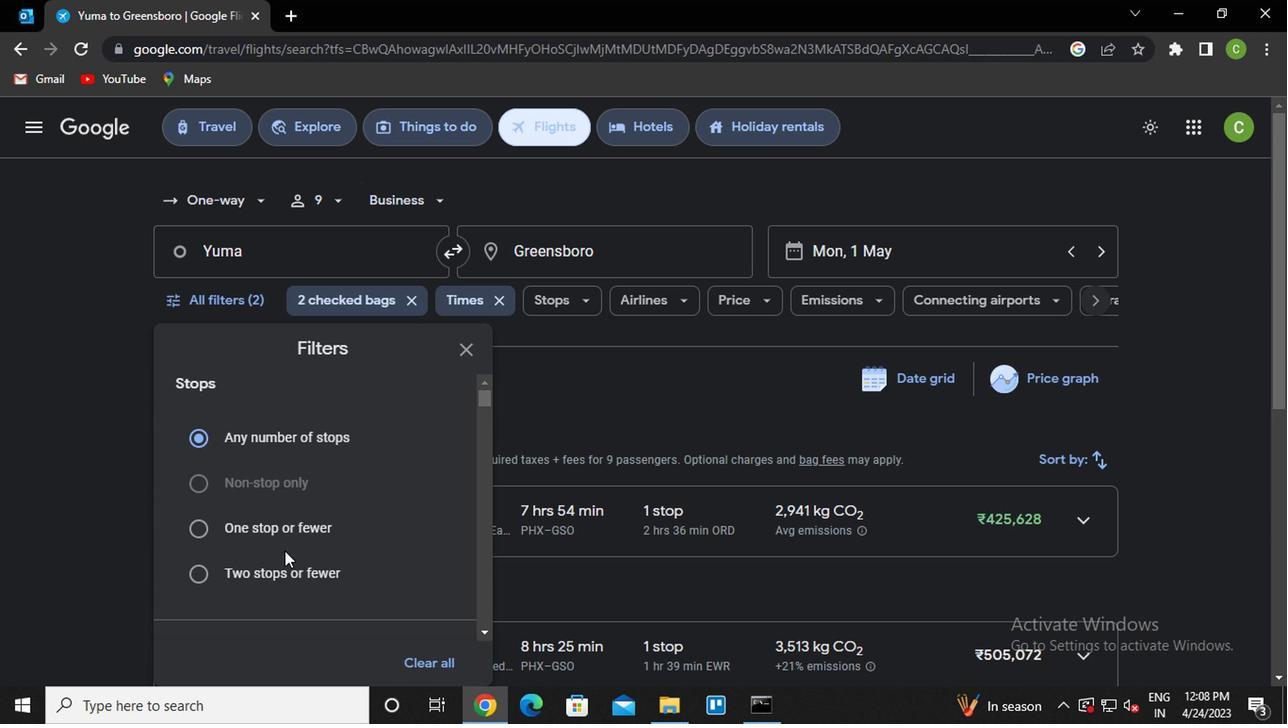 
Action: Mouse moved to (281, 537)
Screenshot: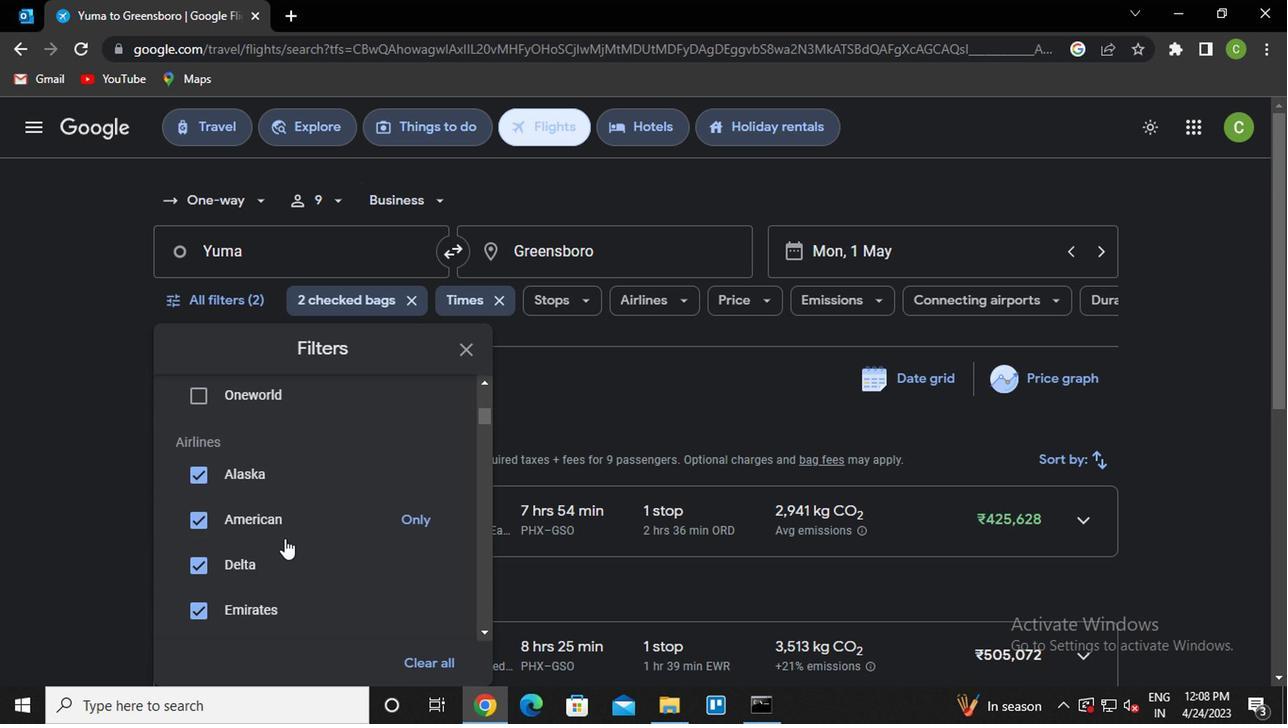 
Action: Mouse scrolled (281, 535) with delta (0, -1)
Screenshot: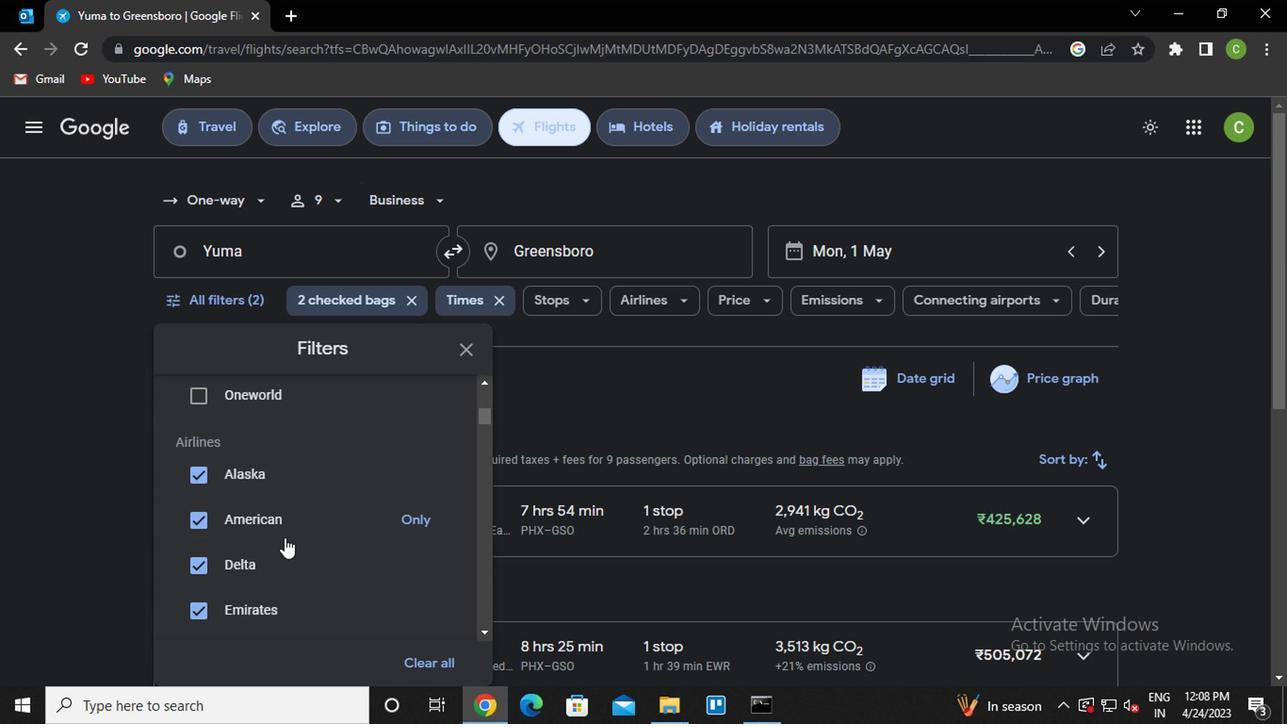 
Action: Mouse scrolled (281, 535) with delta (0, -1)
Screenshot: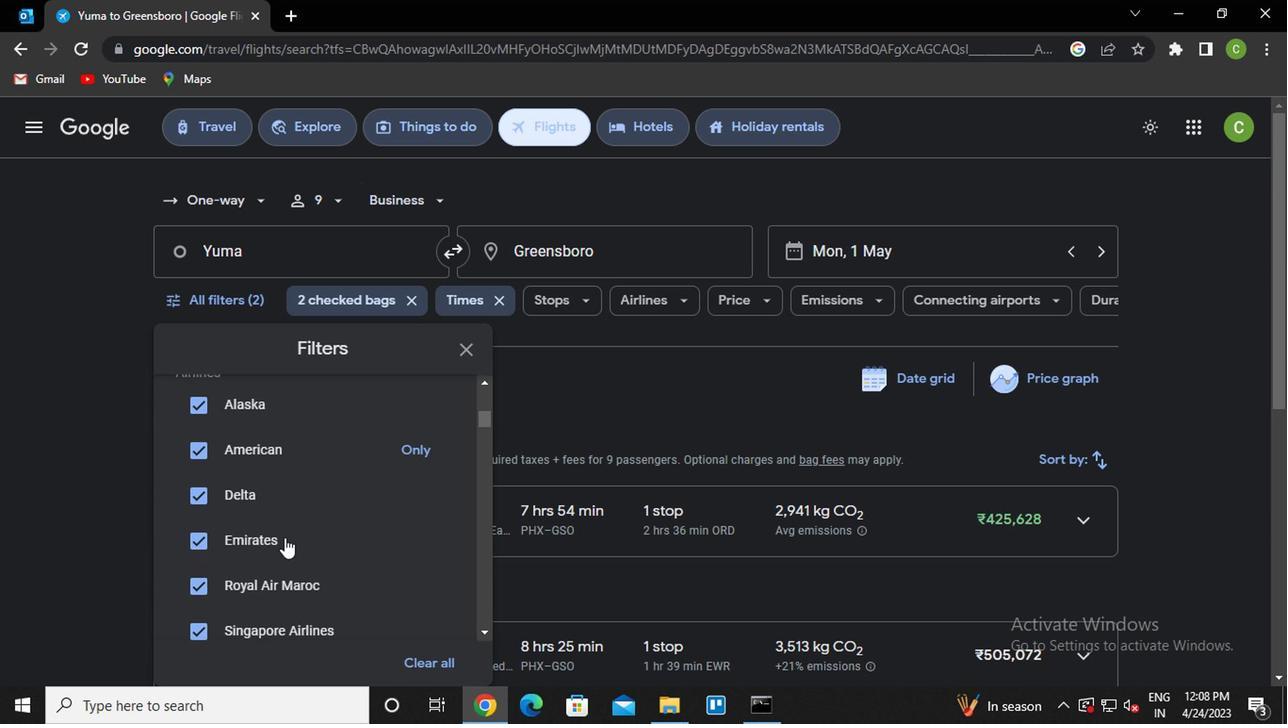 
Action: Mouse scrolled (281, 535) with delta (0, -1)
Screenshot: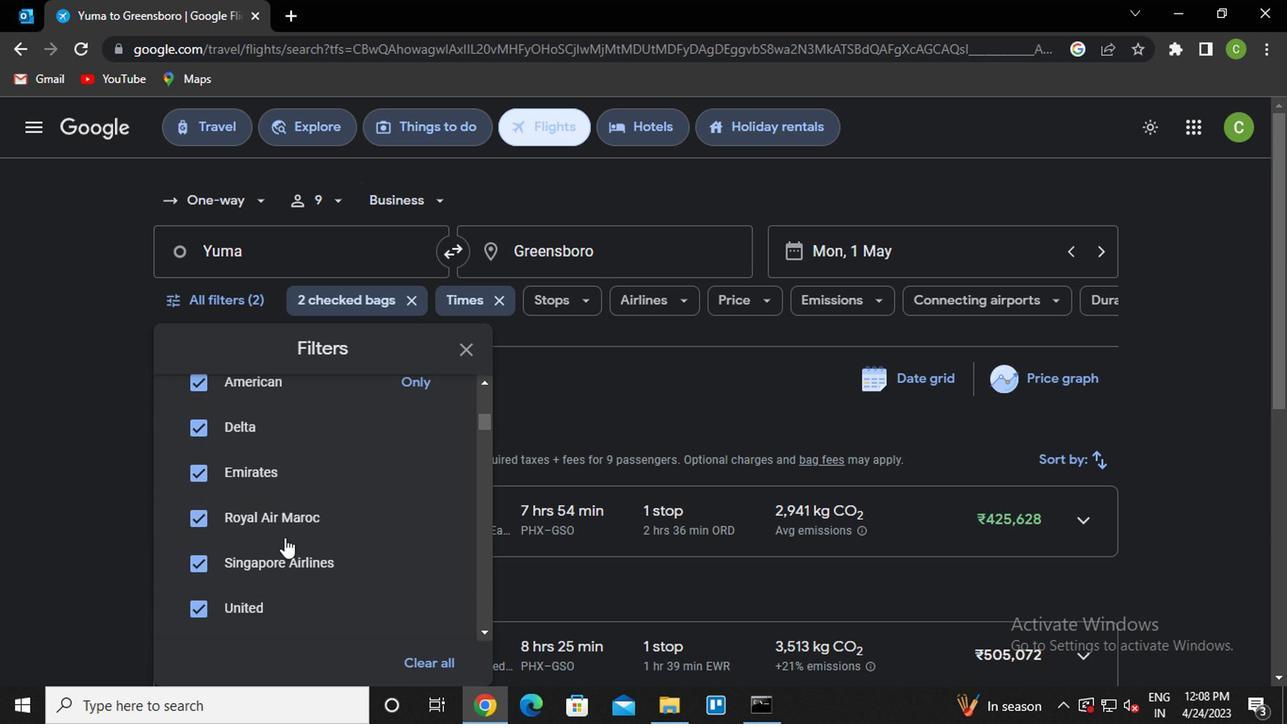 
Action: Mouse moved to (409, 462)
Screenshot: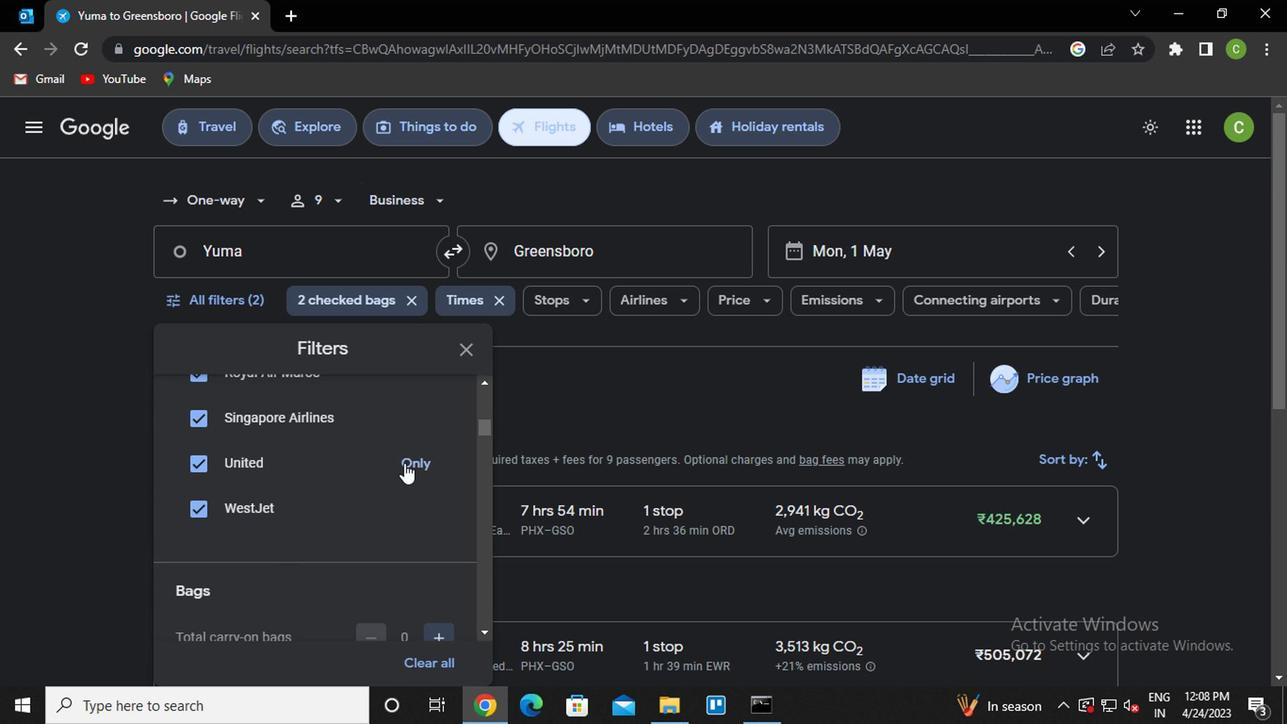 
Action: Mouse pressed left at (409, 462)
Screenshot: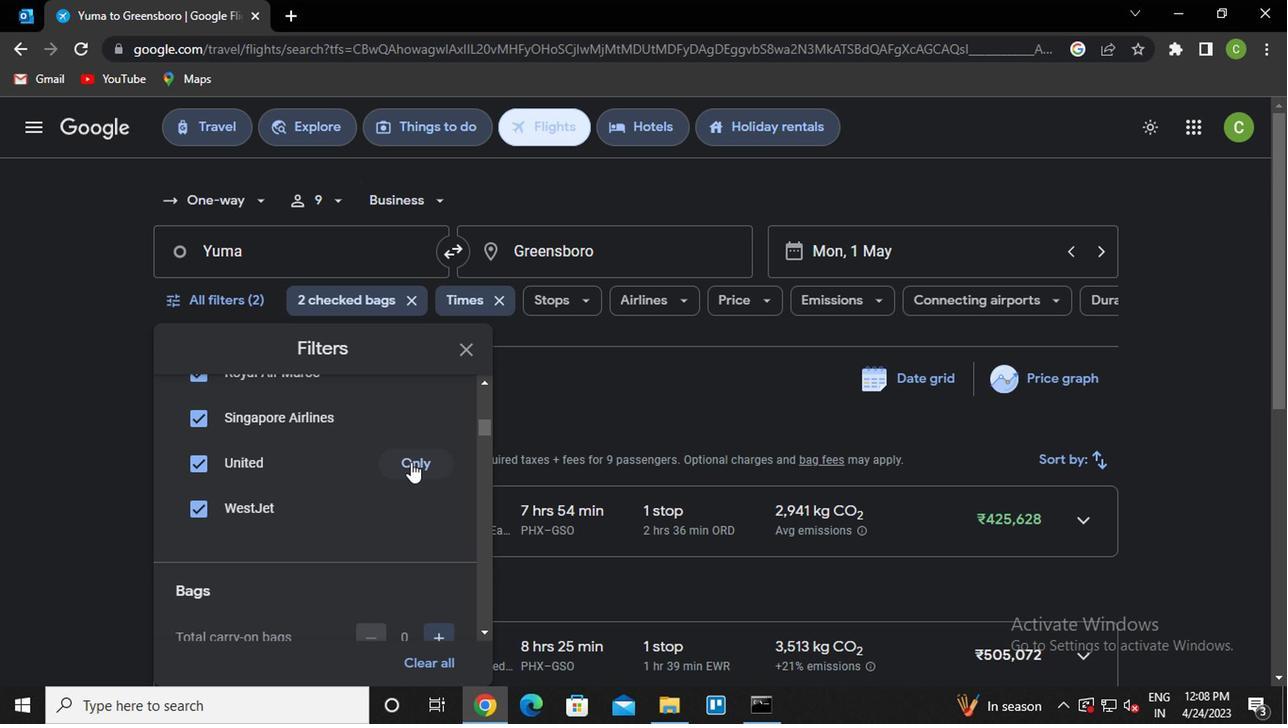 
Action: Mouse scrolled (409, 460) with delta (0, -1)
Screenshot: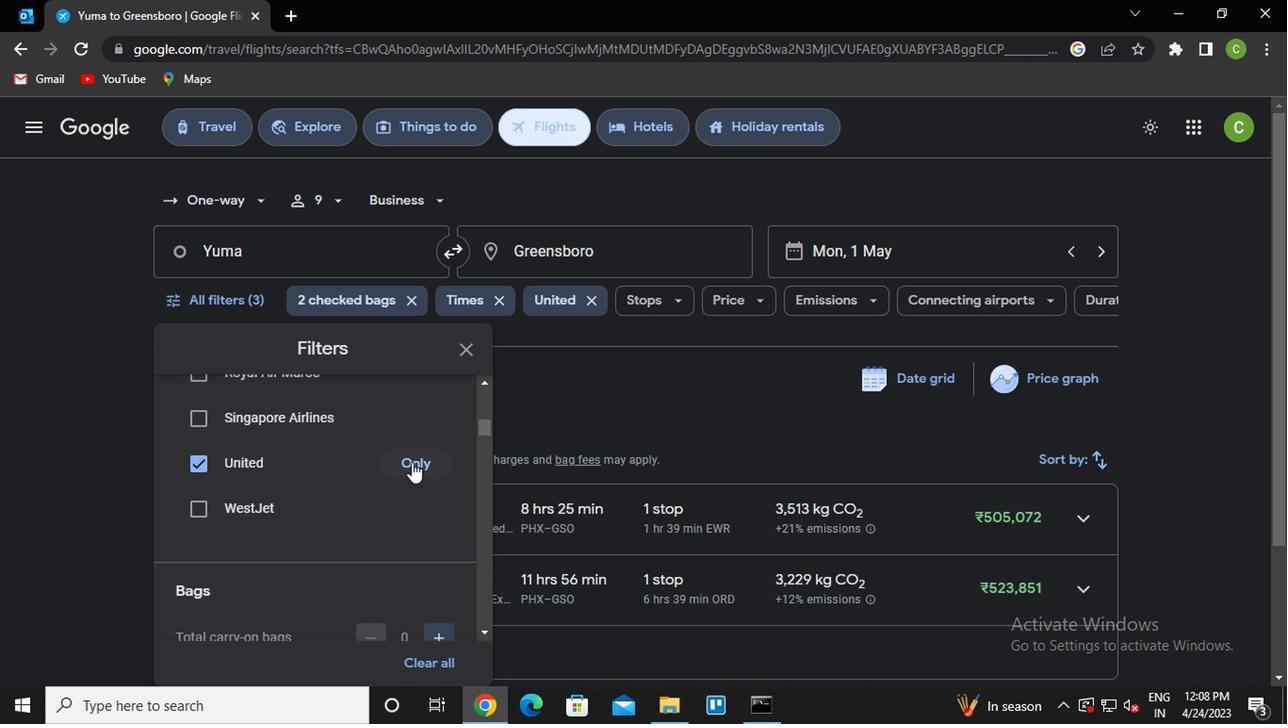
Action: Mouse moved to (409, 464)
Screenshot: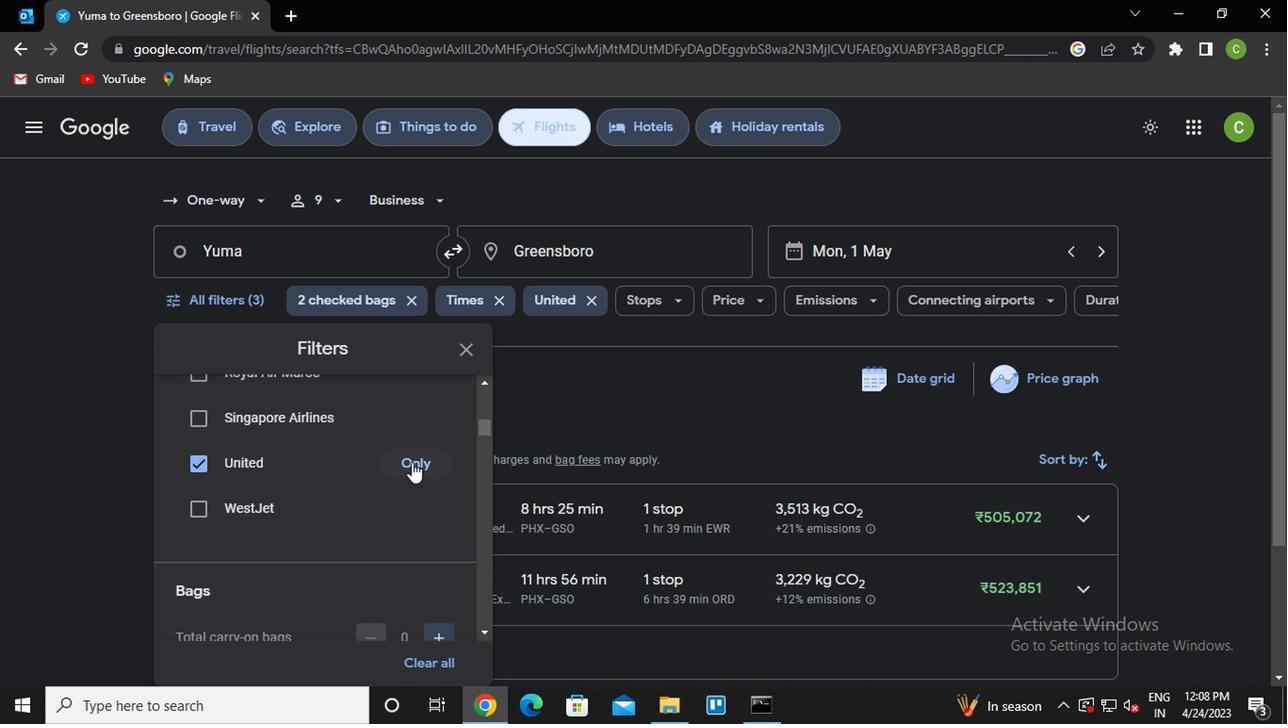 
Action: Mouse scrolled (409, 462) with delta (0, -1)
Screenshot: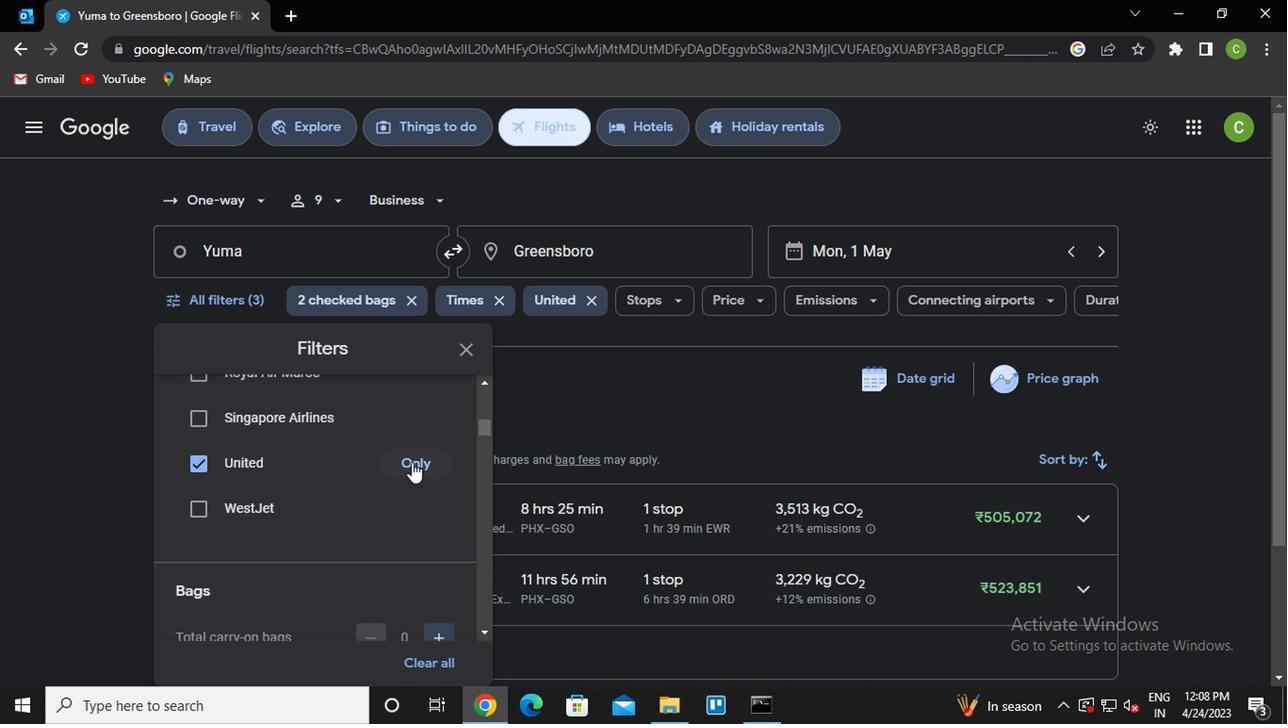 
Action: Mouse moved to (398, 521)
Screenshot: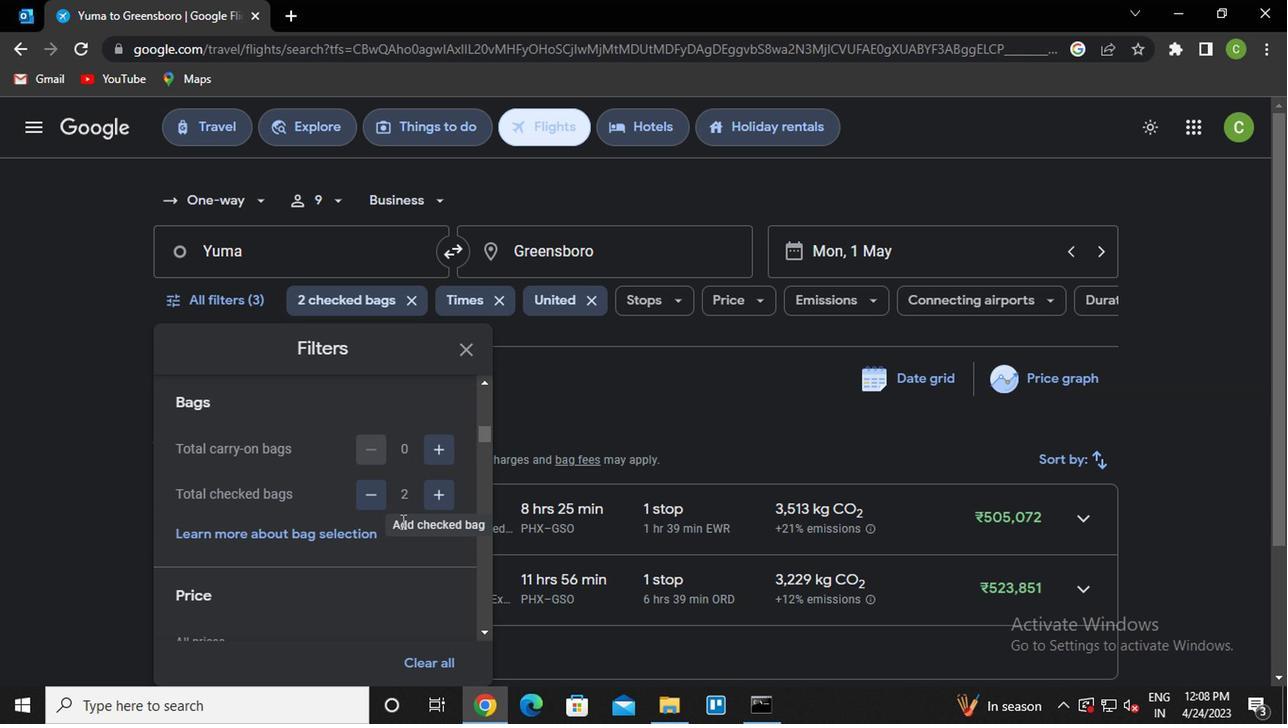 
Action: Mouse scrolled (398, 521) with delta (0, 0)
Screenshot: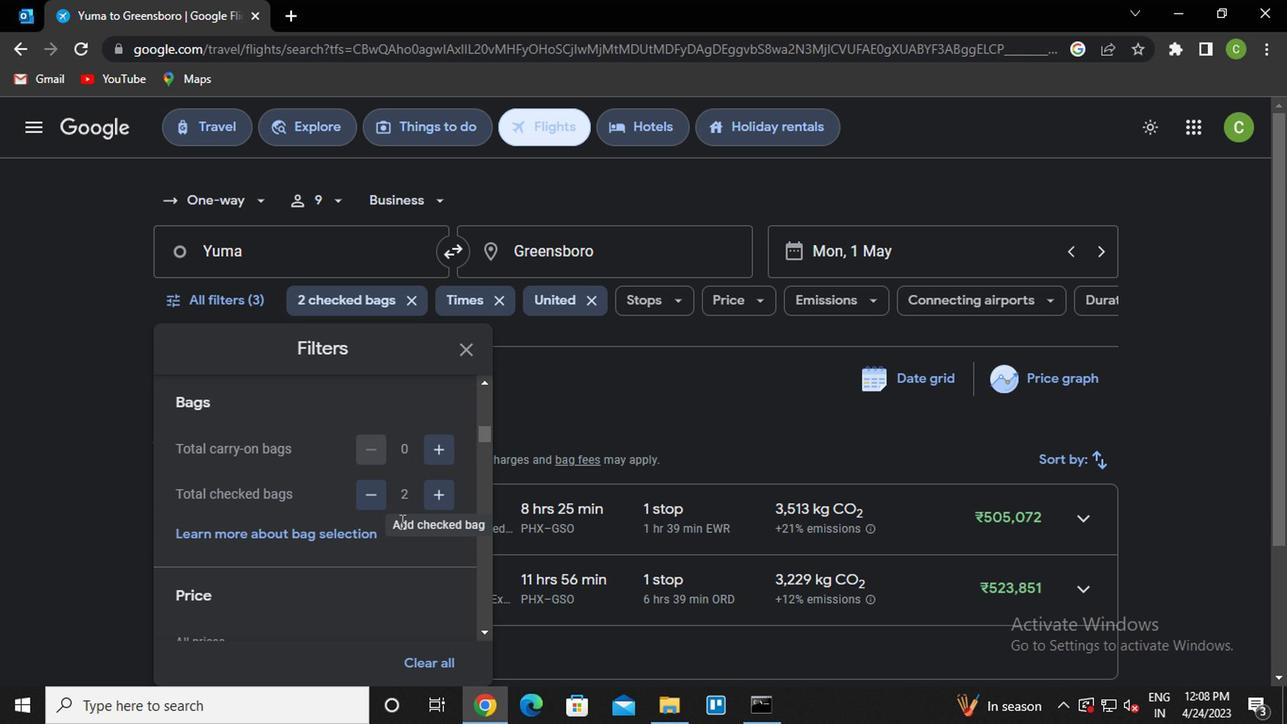 
Action: Mouse scrolled (398, 521) with delta (0, 0)
Screenshot: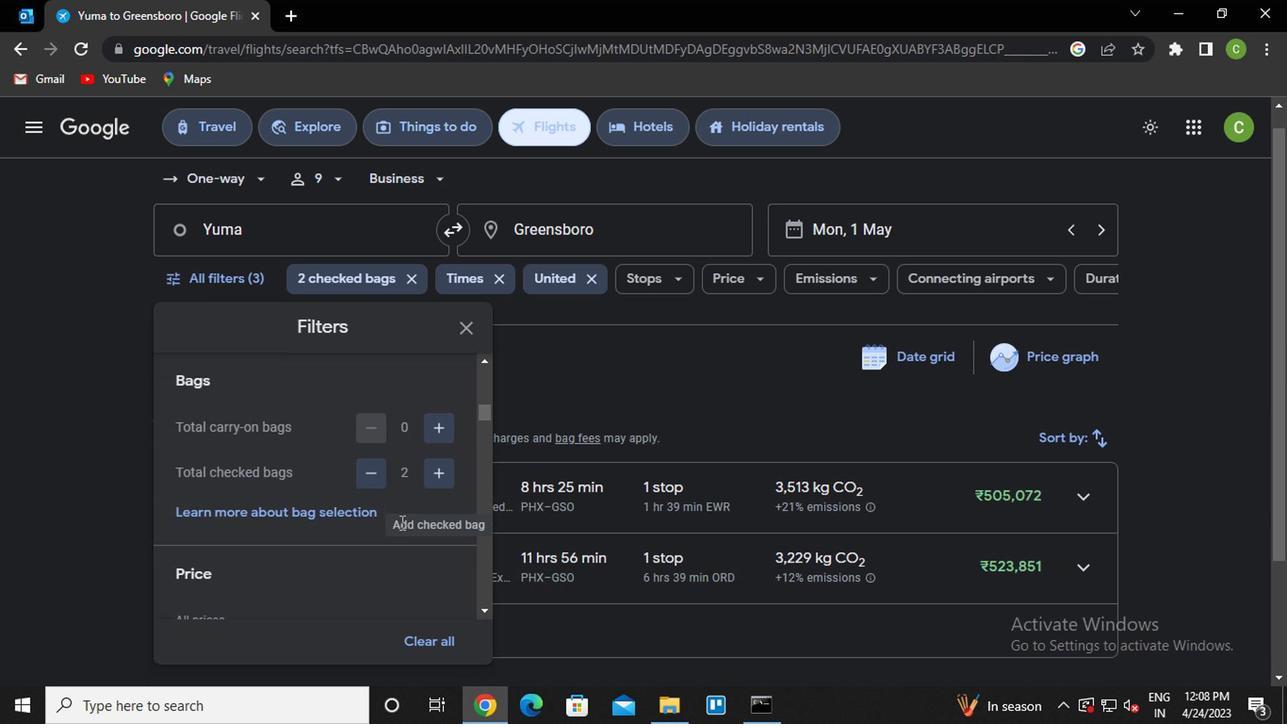 
Action: Mouse moved to (287, 443)
Screenshot: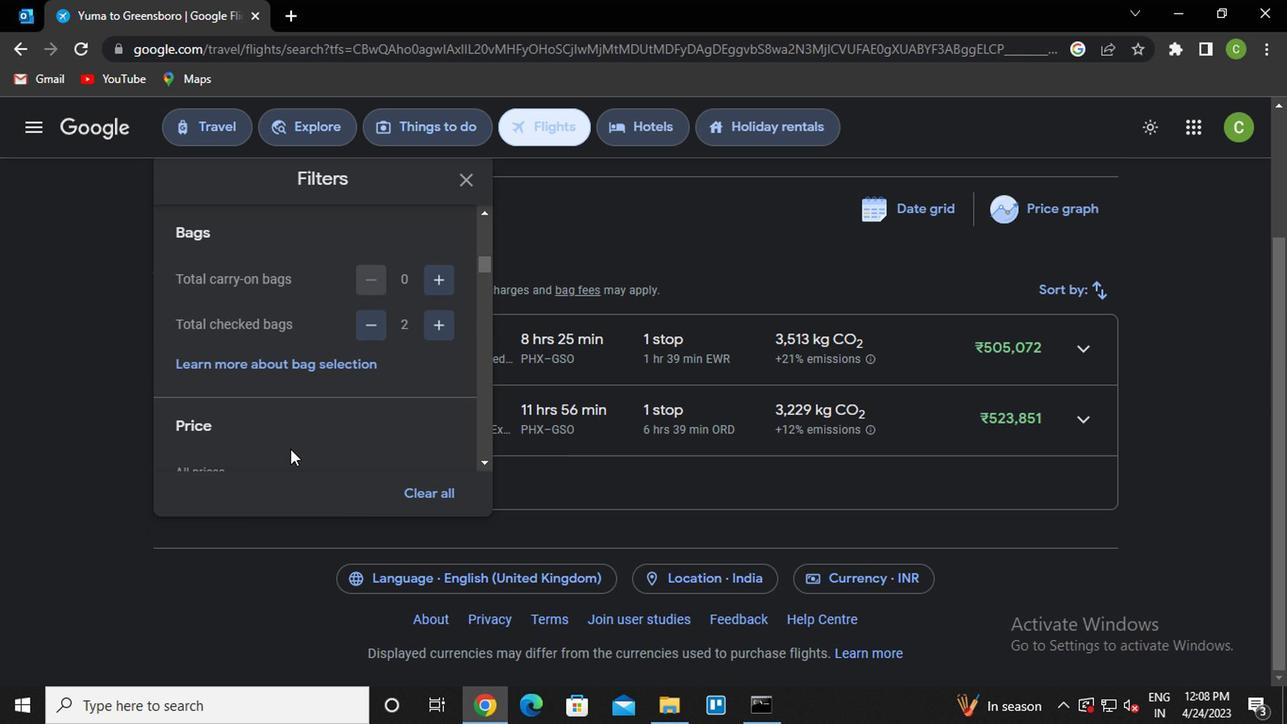 
Action: Mouse scrolled (287, 443) with delta (0, 0)
Screenshot: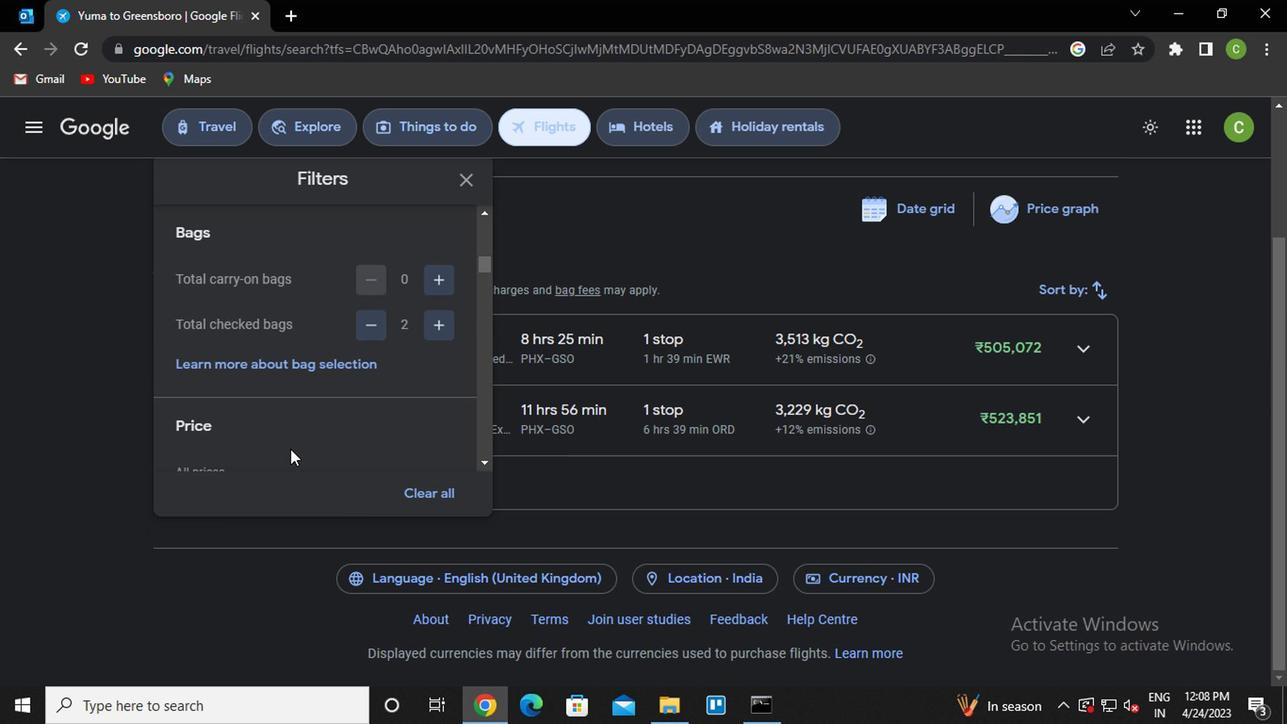 
Action: Mouse moved to (286, 425)
Screenshot: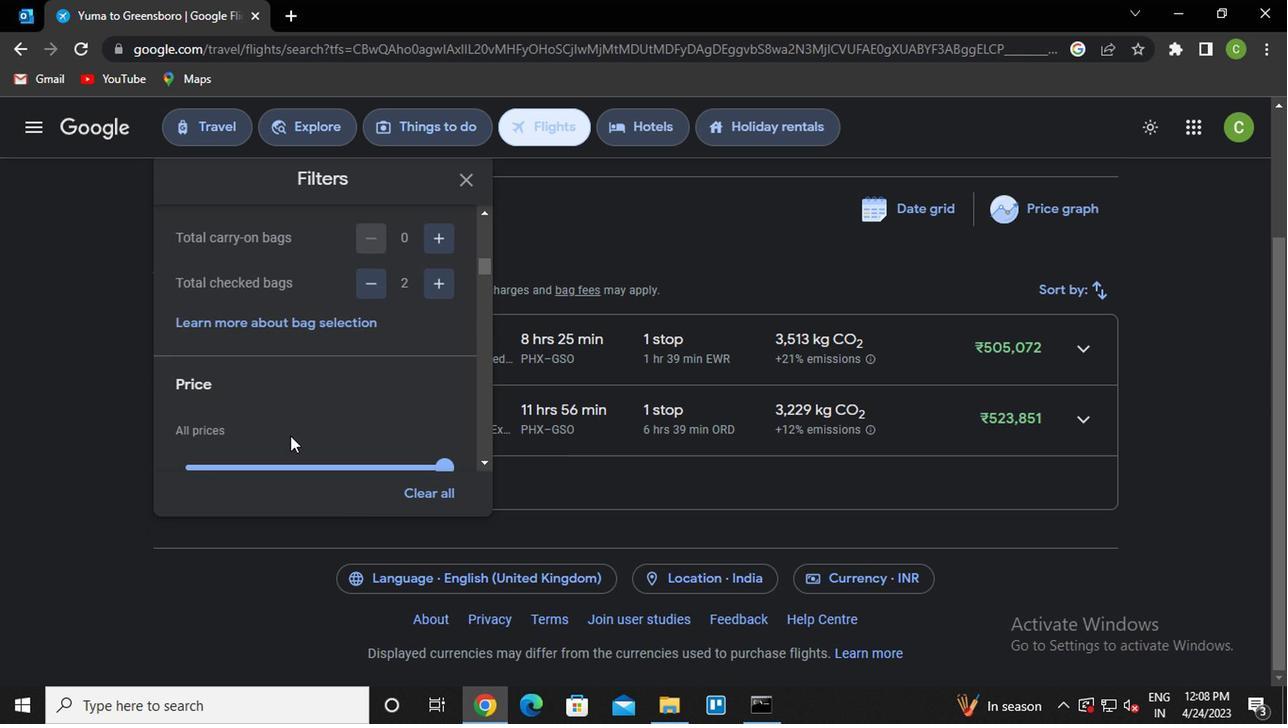 
Action: Mouse scrolled (286, 424) with delta (0, 0)
Screenshot: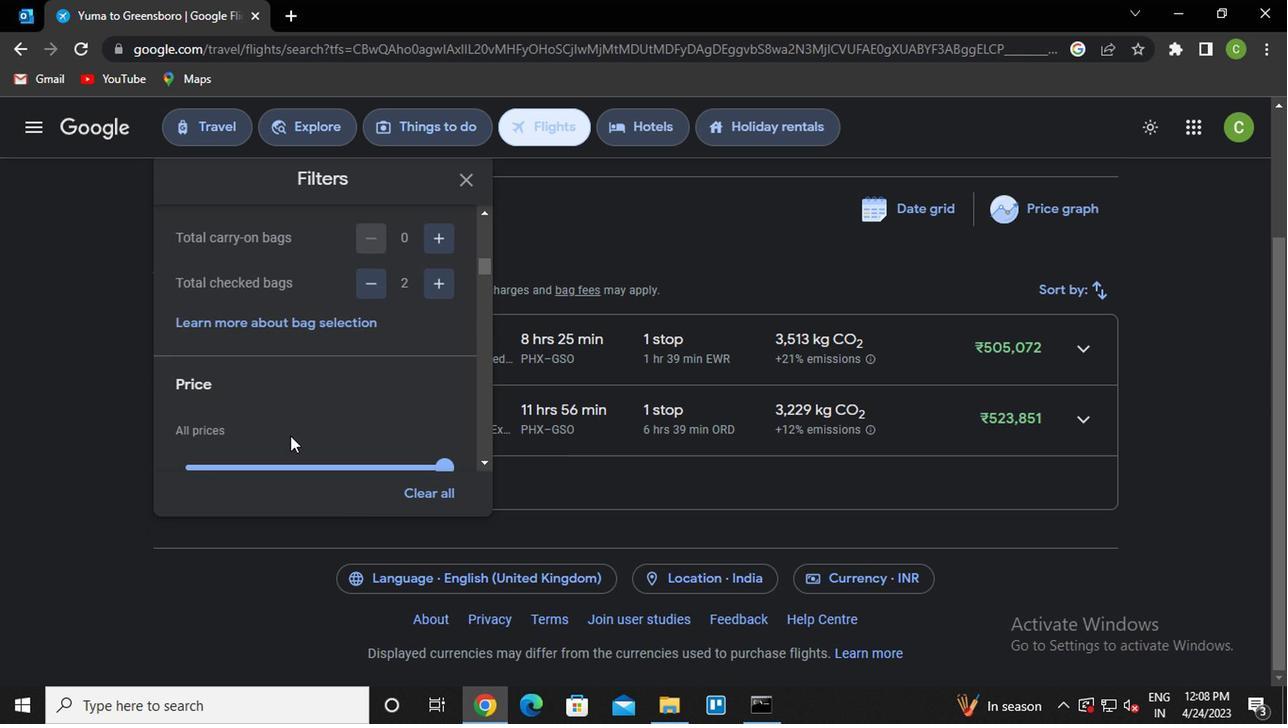 
Action: Mouse moved to (437, 325)
Screenshot: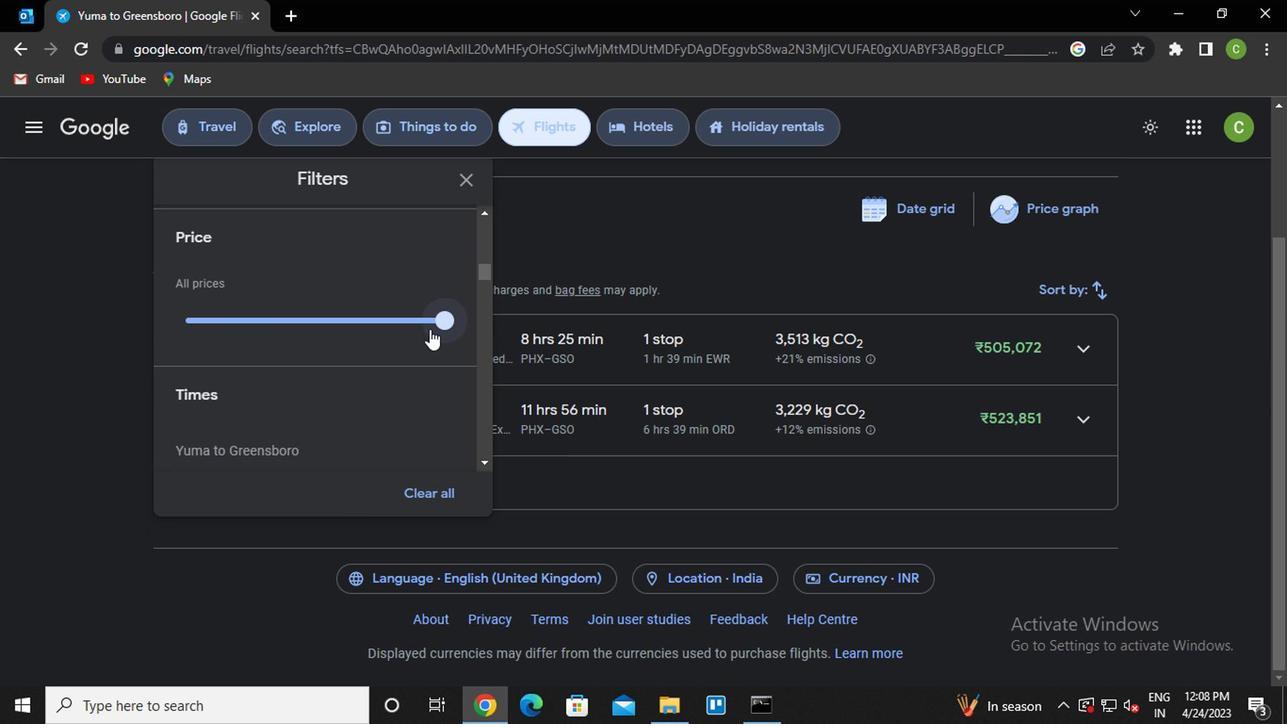 
Action: Mouse pressed left at (437, 325)
Screenshot: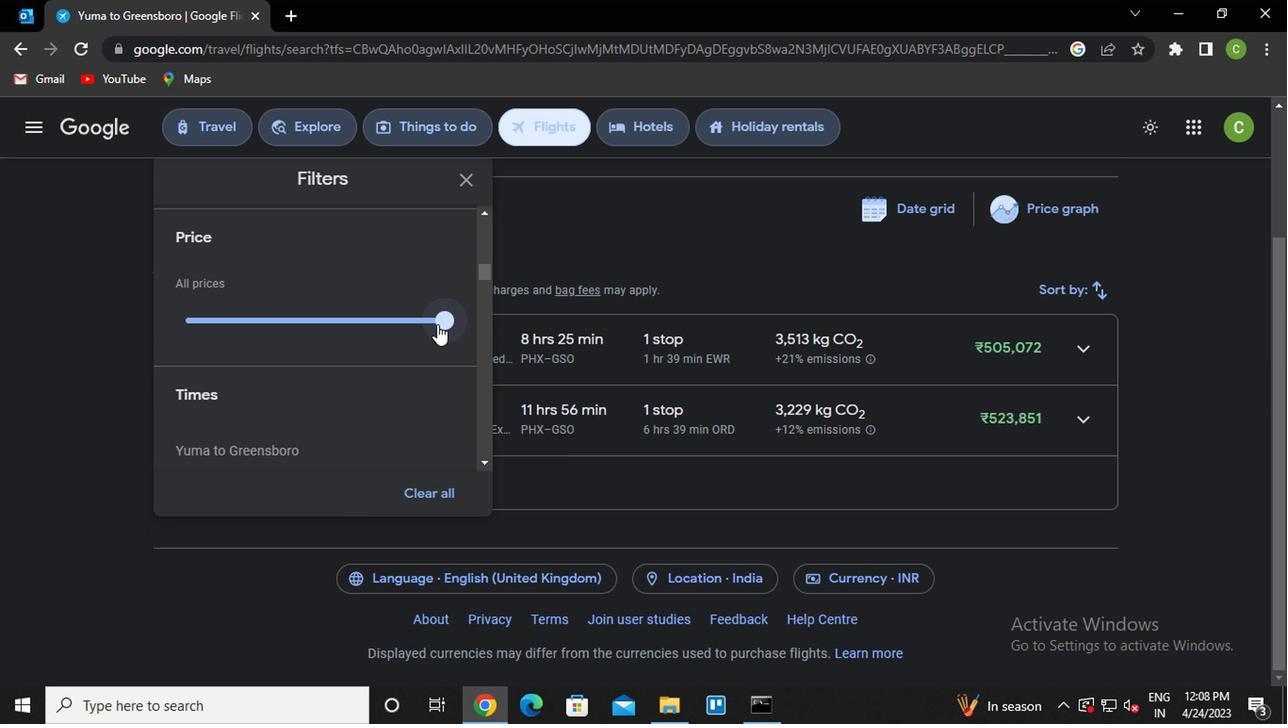 
Action: Mouse moved to (329, 419)
Screenshot: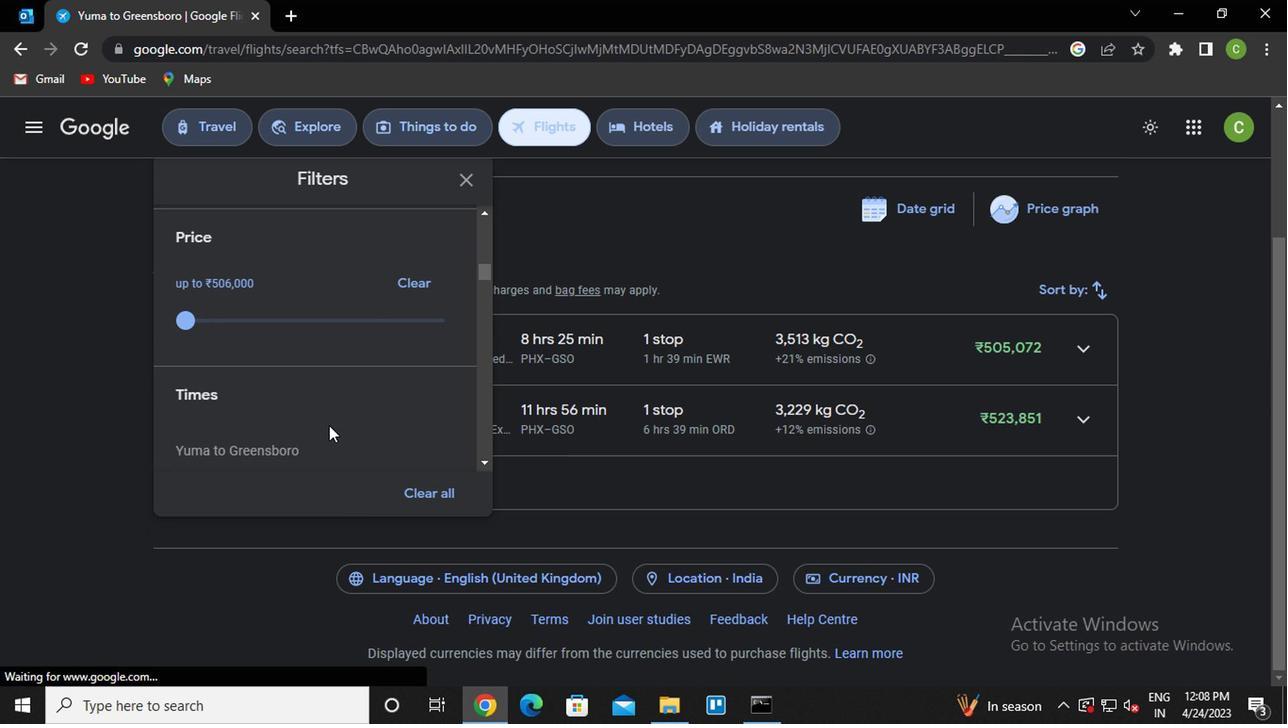 
Action: Mouse scrolled (329, 417) with delta (0, -1)
Screenshot: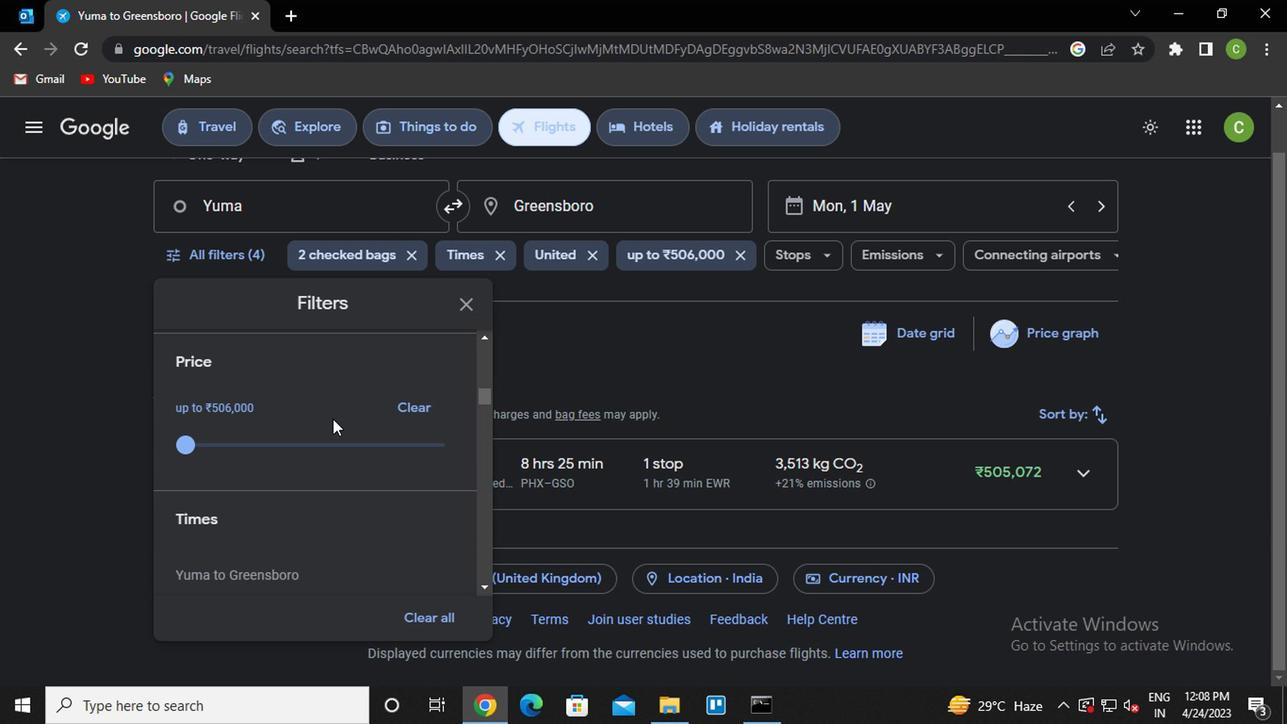 
Action: Mouse scrolled (329, 417) with delta (0, -1)
Screenshot: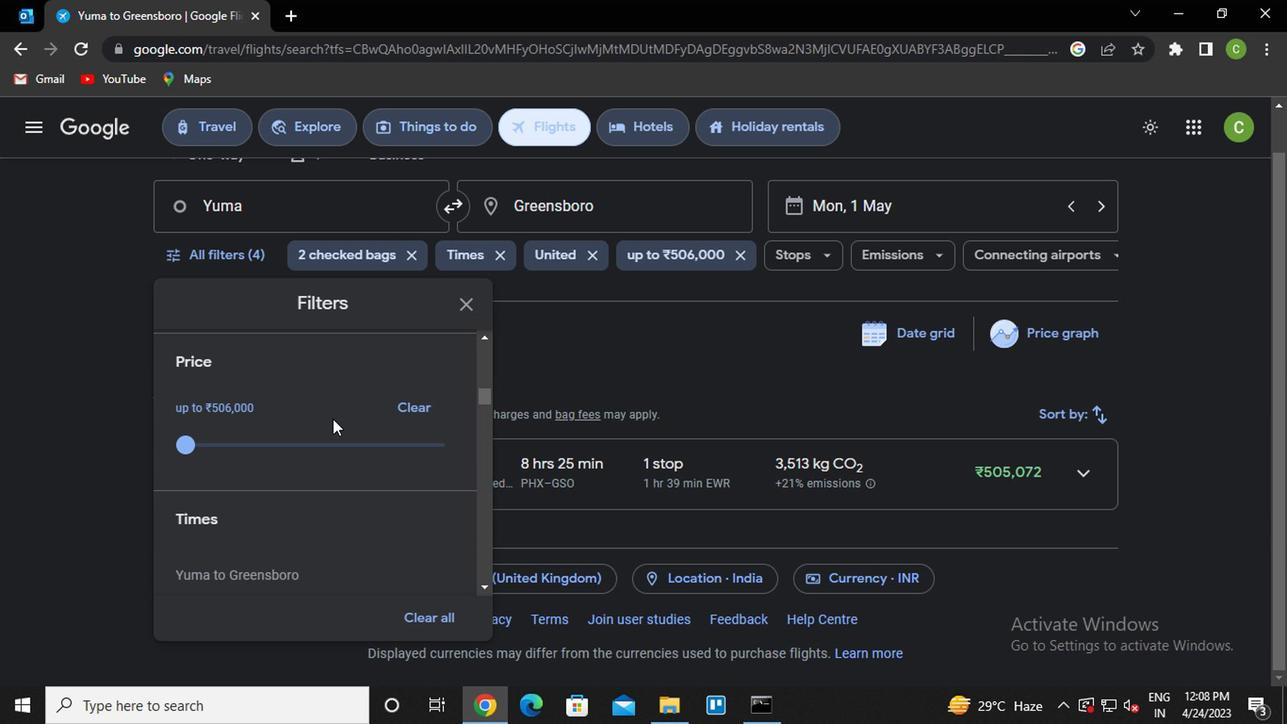 
Action: Mouse moved to (384, 473)
Screenshot: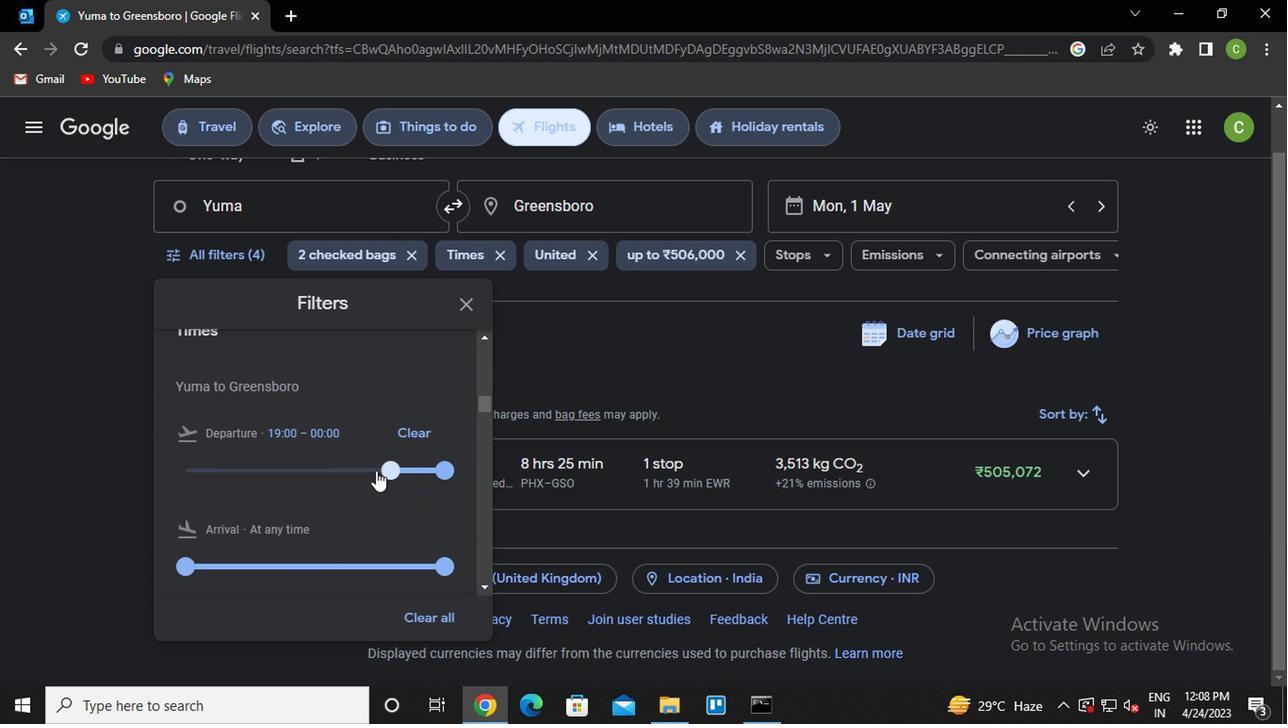 
Action: Mouse pressed left at (384, 473)
Screenshot: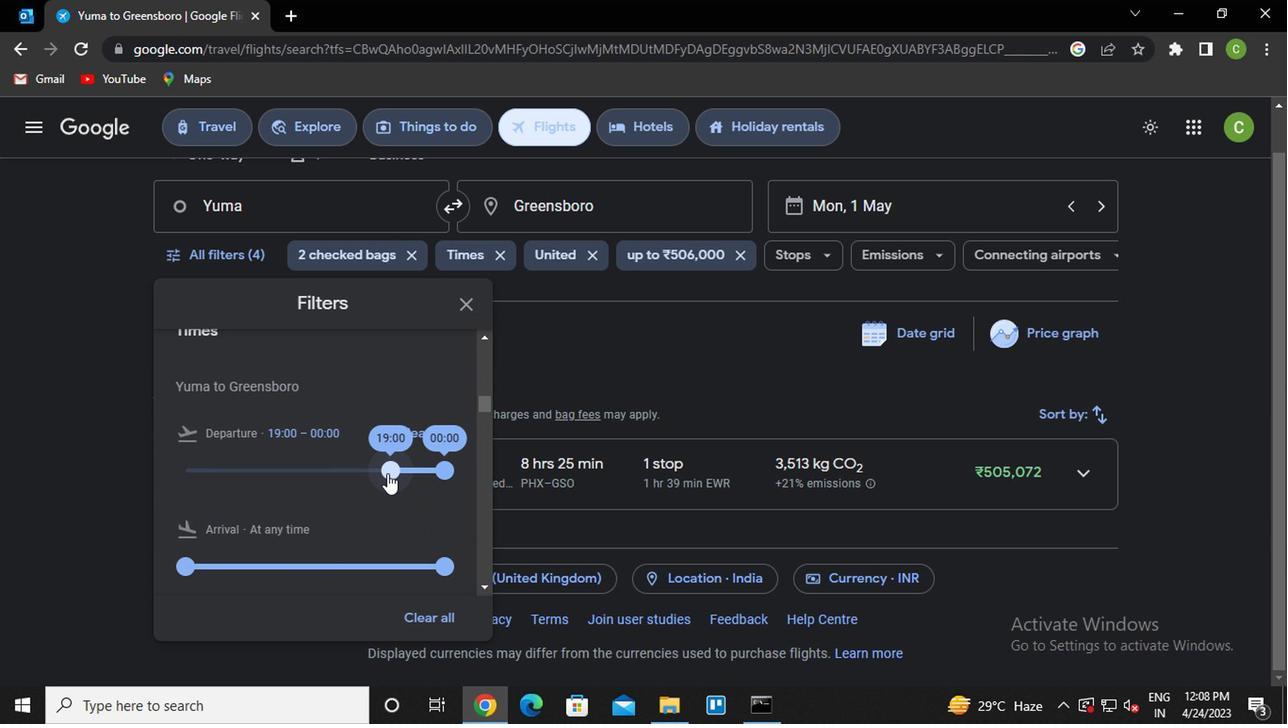 
Action: Mouse moved to (466, 300)
Screenshot: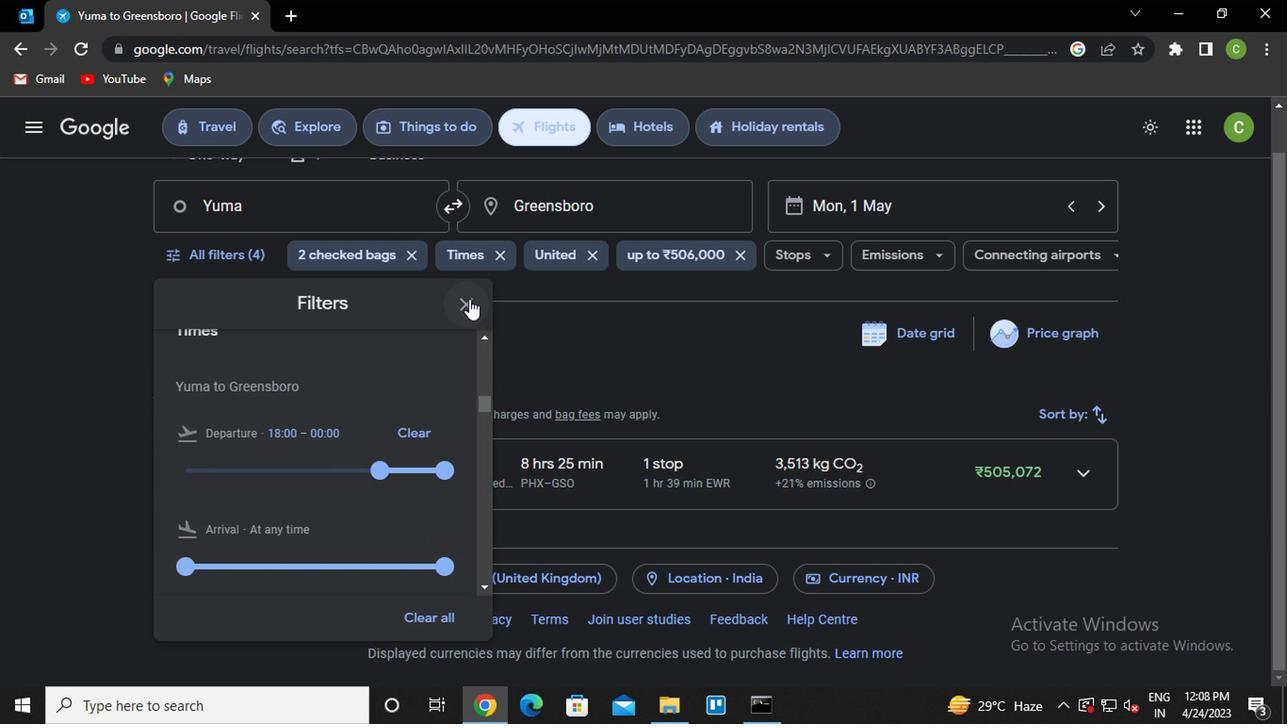 
Action: Mouse pressed left at (466, 300)
Screenshot: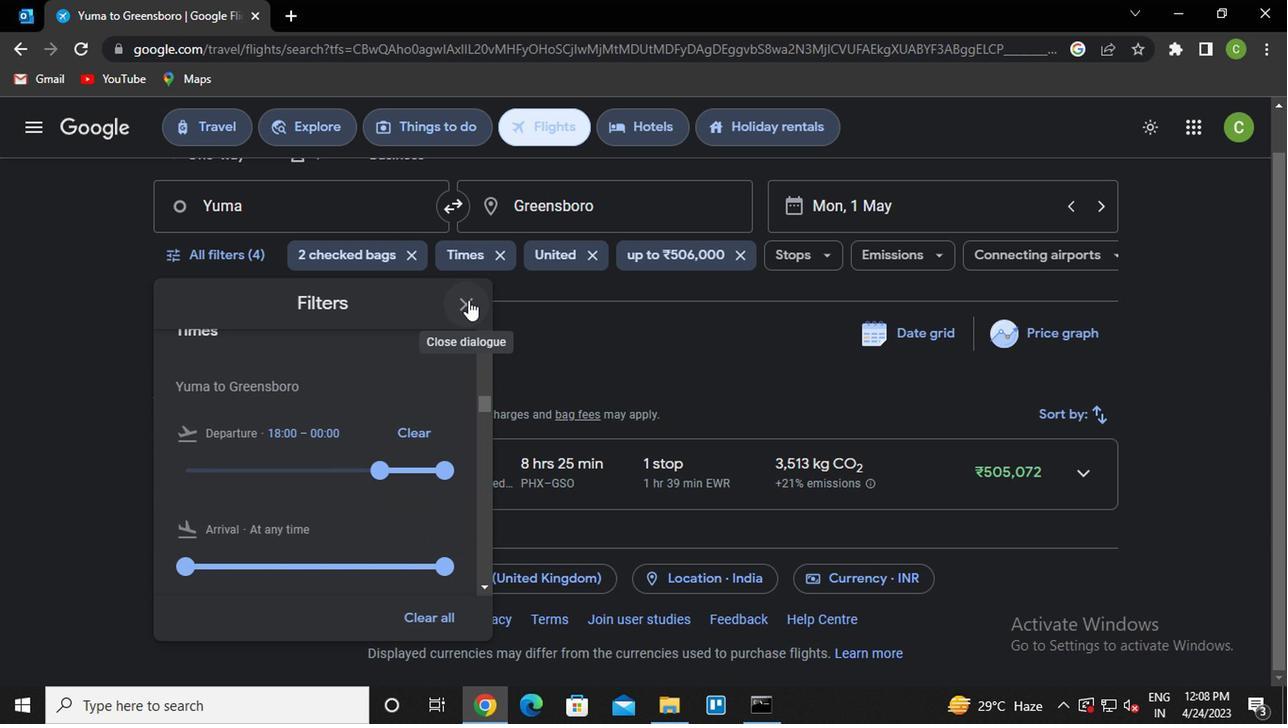 
Action: Mouse moved to (620, 671)
Screenshot: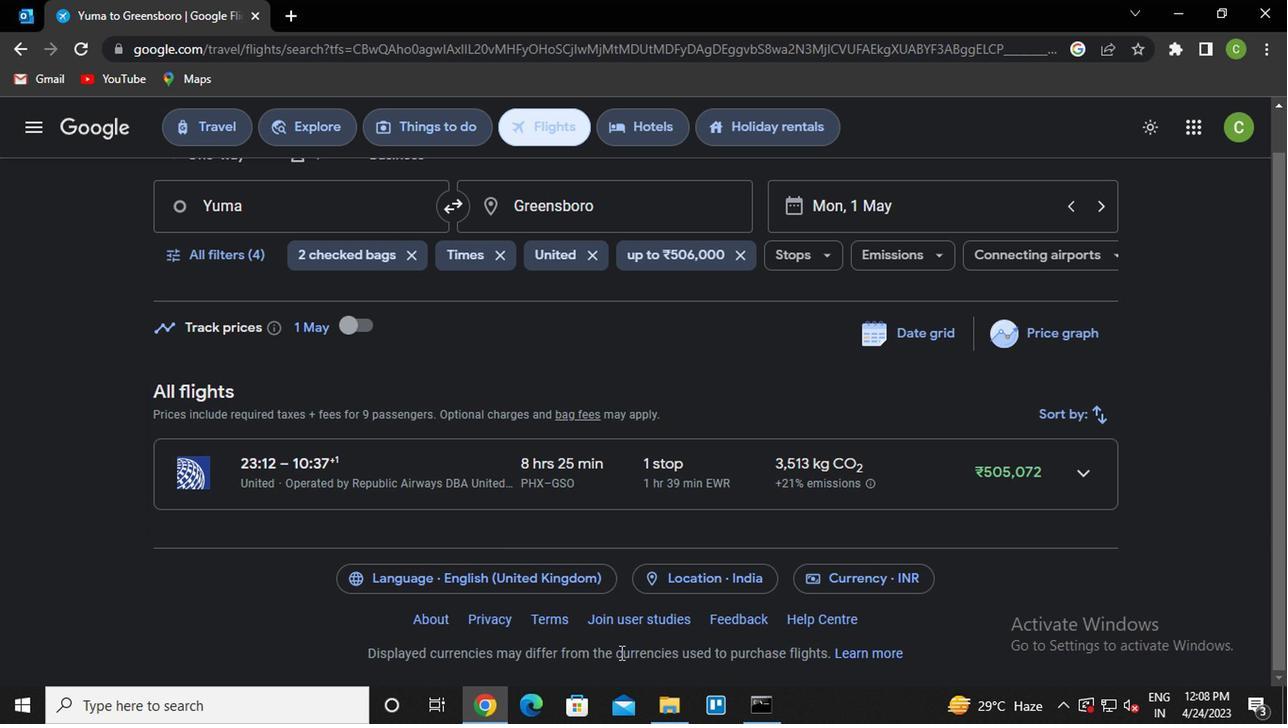 
